 Task: Create in the project AgileMastery in Backlog an issue 'Integrate a new chat support feature into an existing mobile application to enhance customer support and response time', assign it to team member softage.3@softage.net and change the status to IN PROGRESS. Create in the project AgileMastery in Backlog an issue 'Develop a new tool for automated testing of mobile application security vulnerabilities and penetration testing', assign it to team member softage.4@softage.net and change the status to IN PROGRESS
Action: Mouse moved to (212, 56)
Screenshot: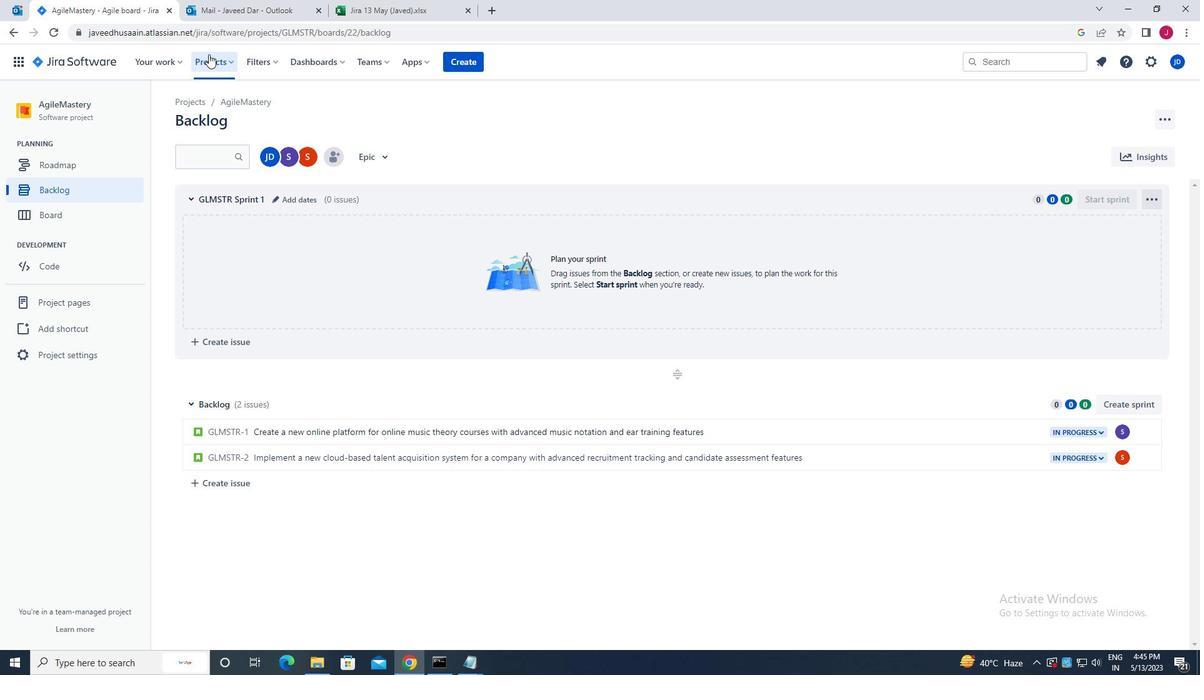
Action: Mouse pressed left at (212, 56)
Screenshot: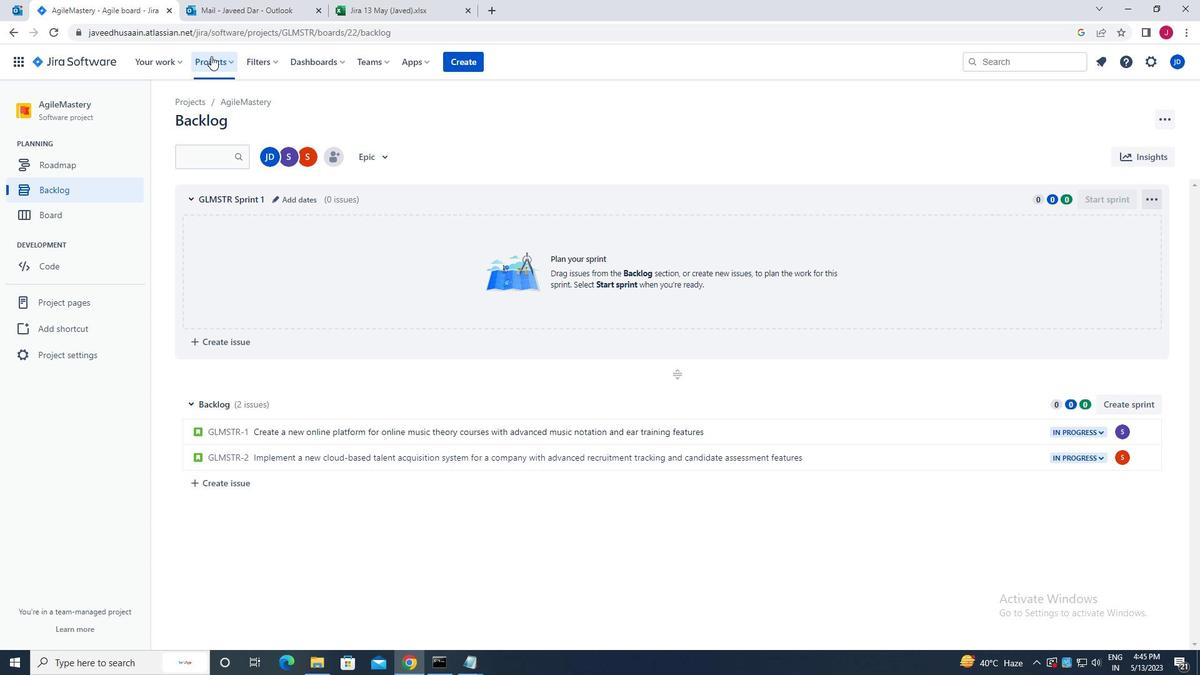 
Action: Mouse moved to (251, 117)
Screenshot: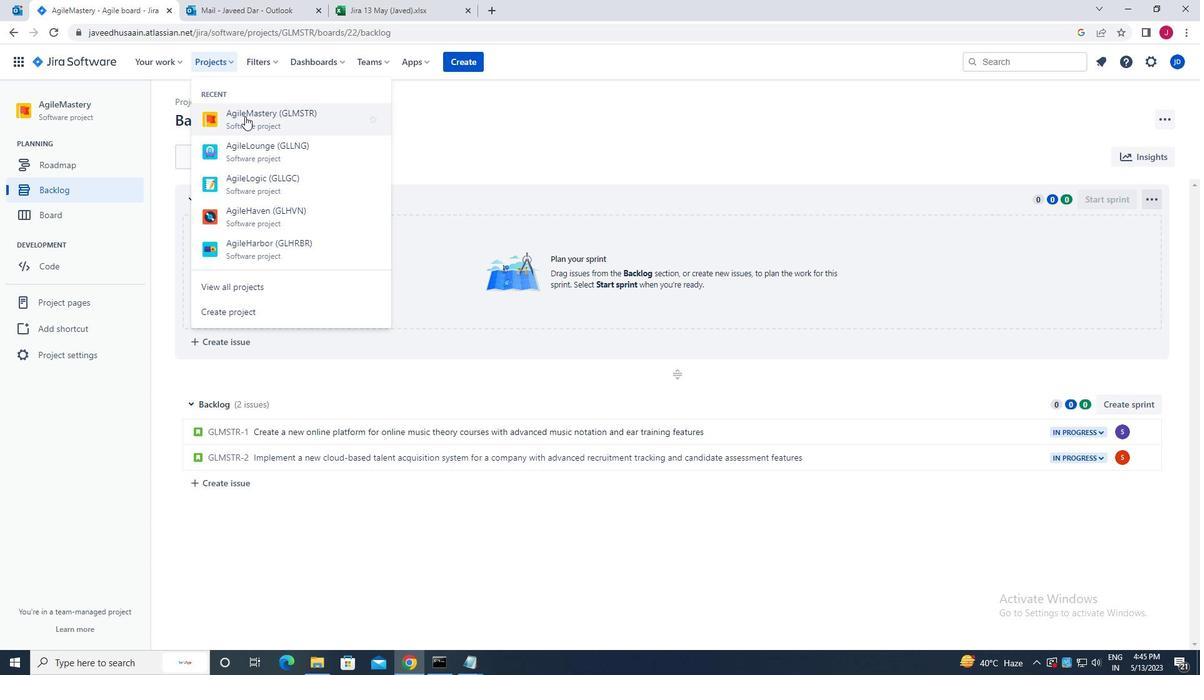 
Action: Mouse pressed left at (251, 117)
Screenshot: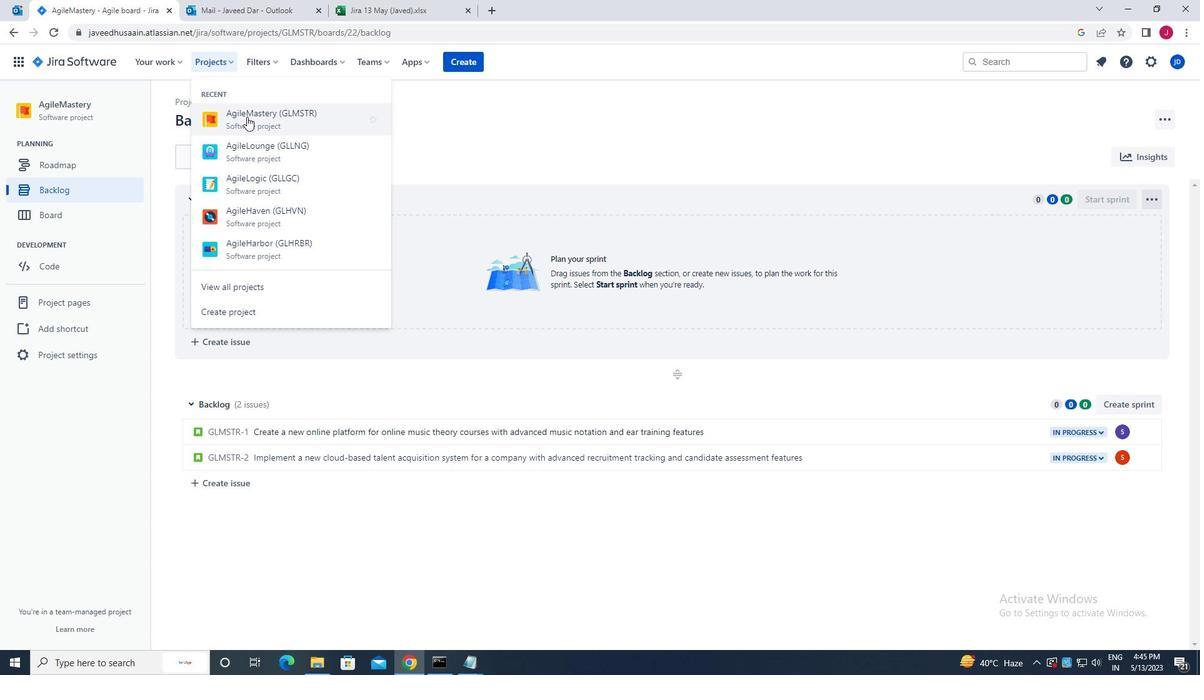 
Action: Mouse moved to (86, 191)
Screenshot: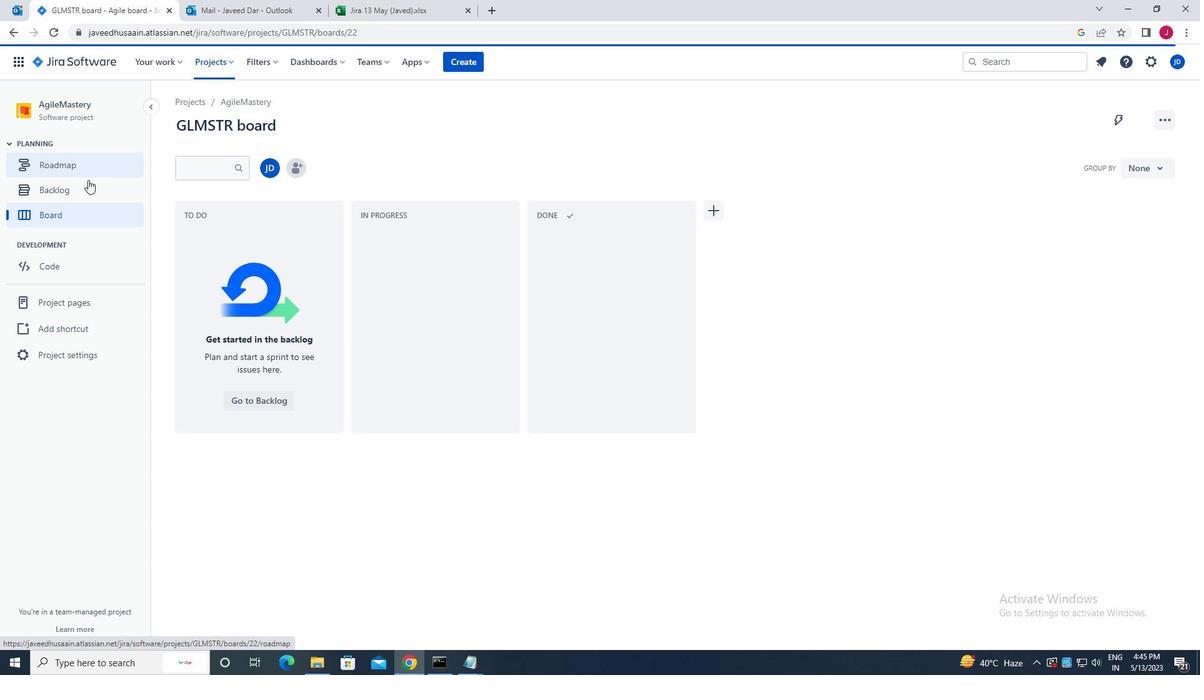 
Action: Mouse pressed left at (86, 191)
Screenshot: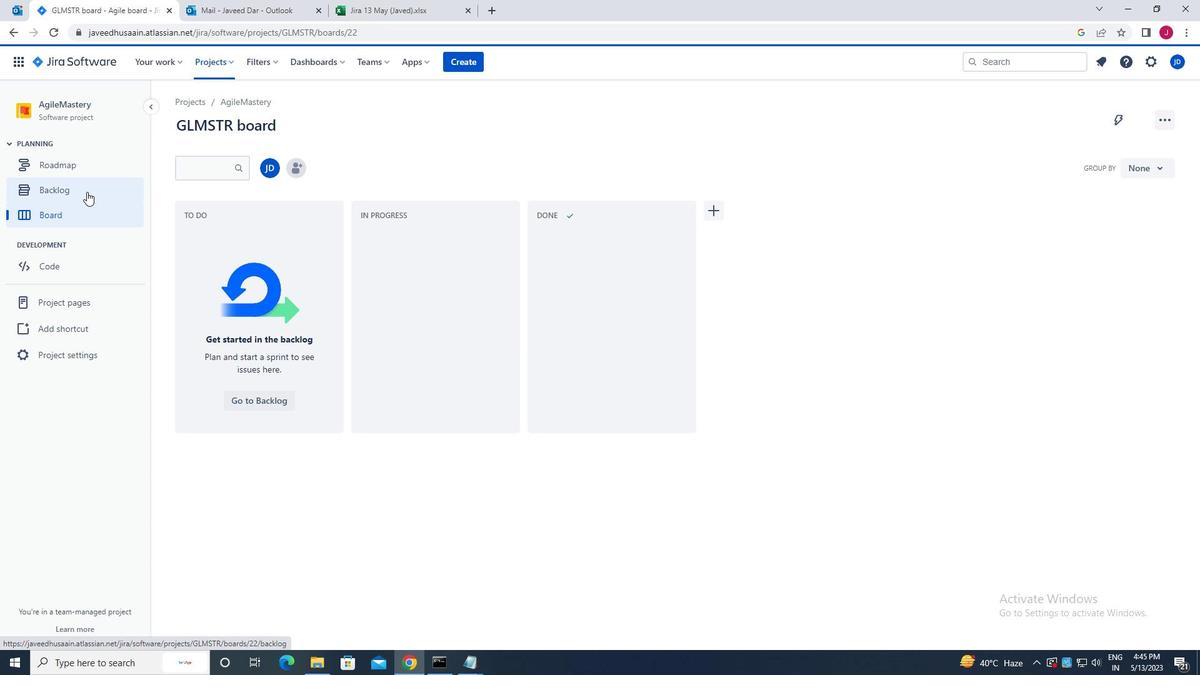 
Action: Mouse moved to (235, 483)
Screenshot: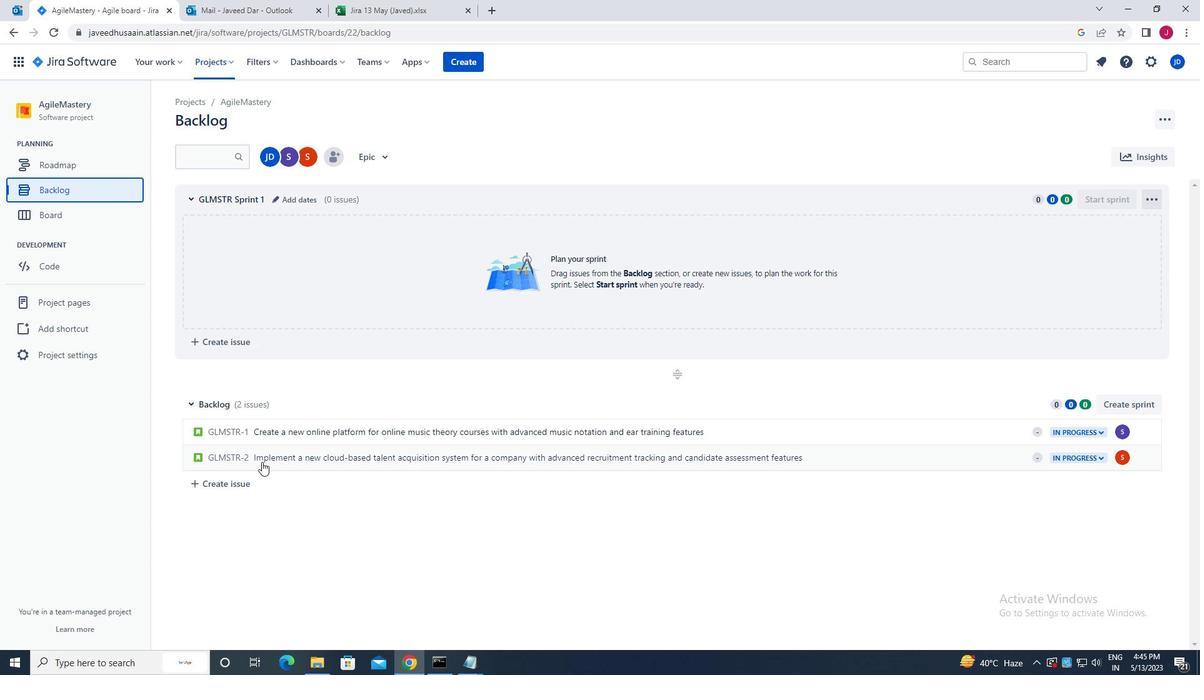 
Action: Mouse pressed left at (235, 483)
Screenshot: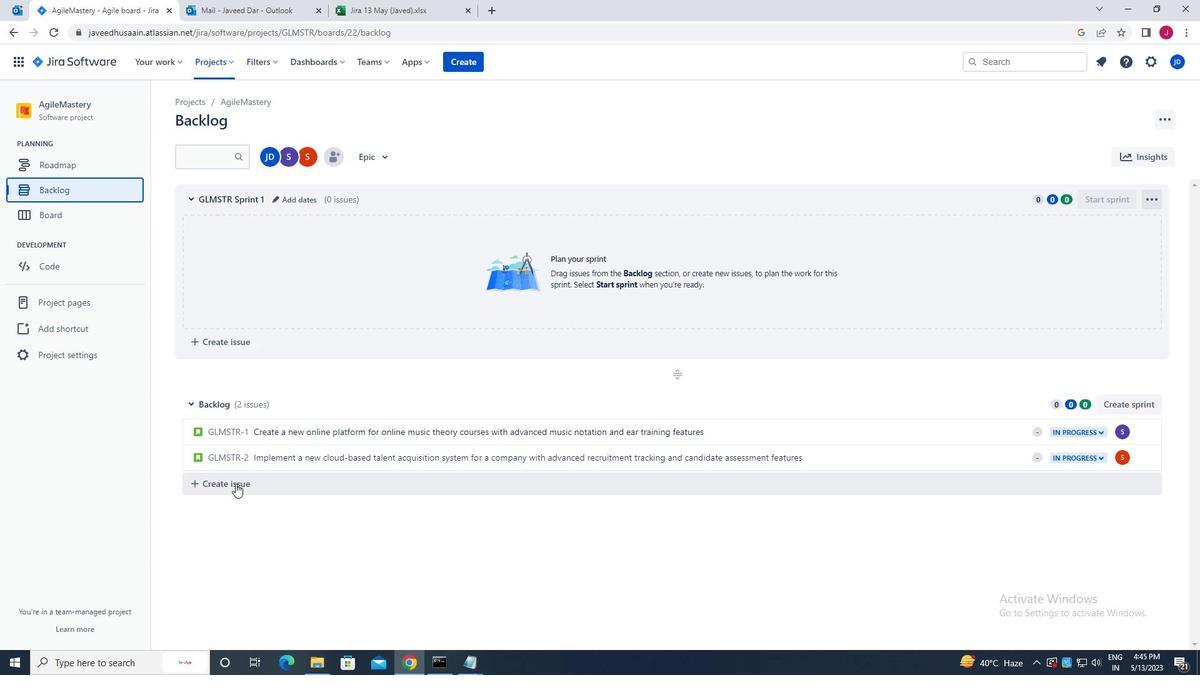 
Action: Mouse moved to (257, 480)
Screenshot: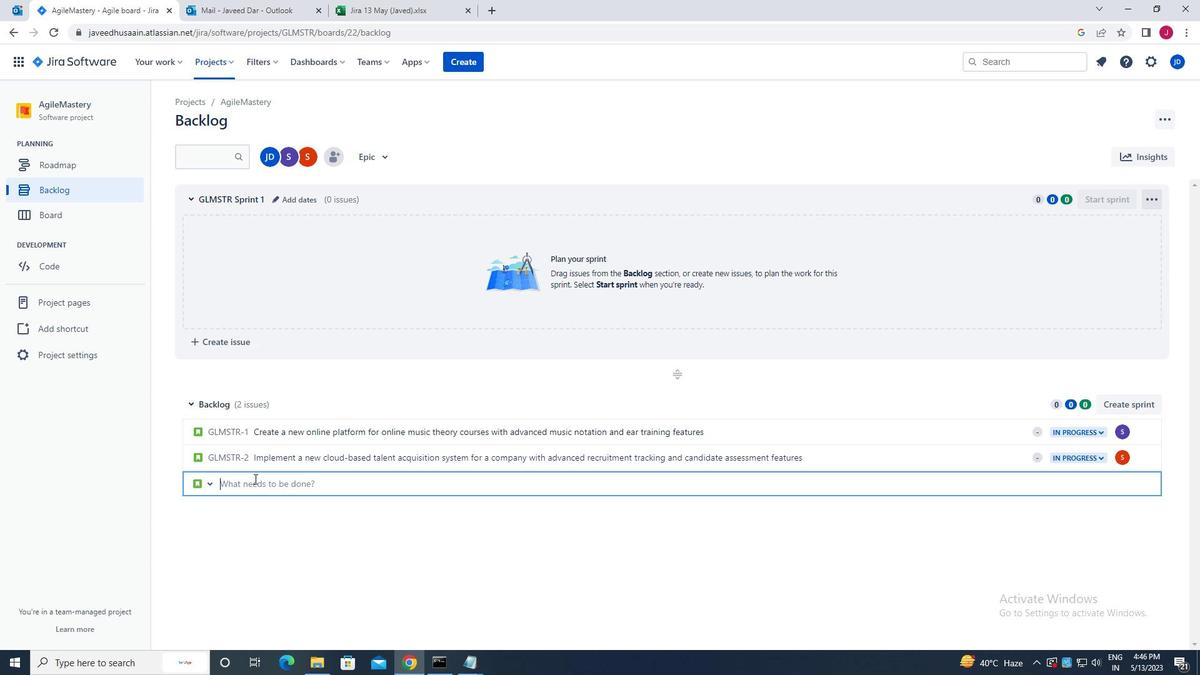 
Action: Mouse pressed left at (257, 480)
Screenshot: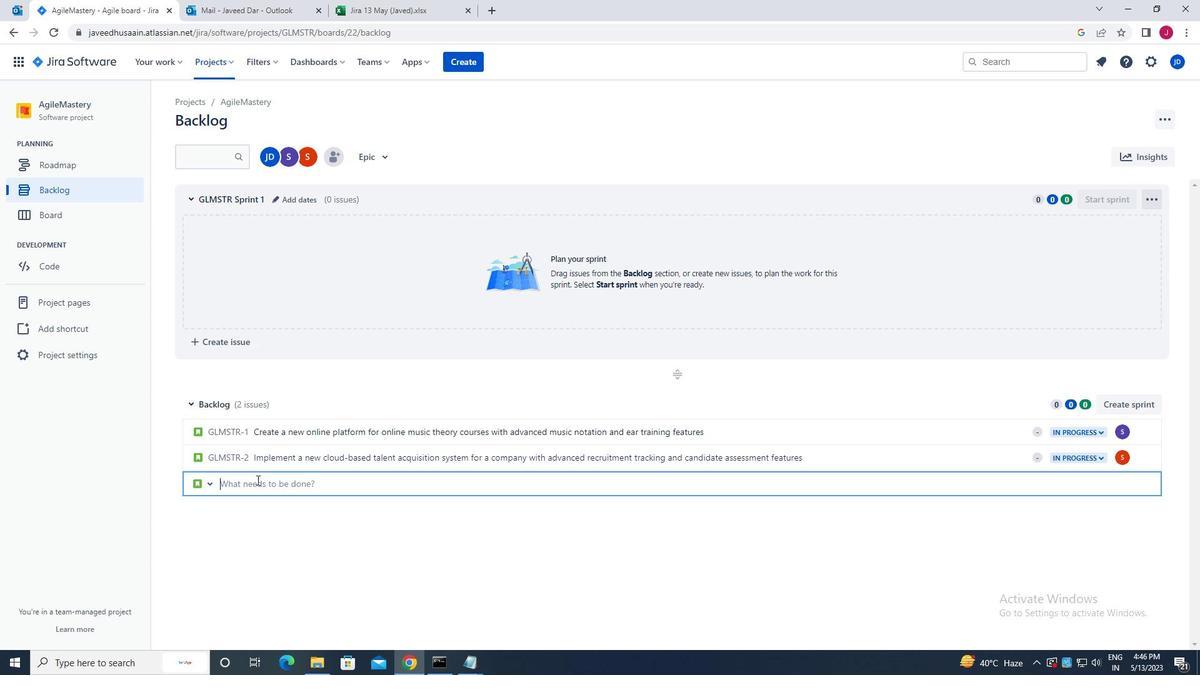 
Action: Mouse moved to (258, 481)
Screenshot: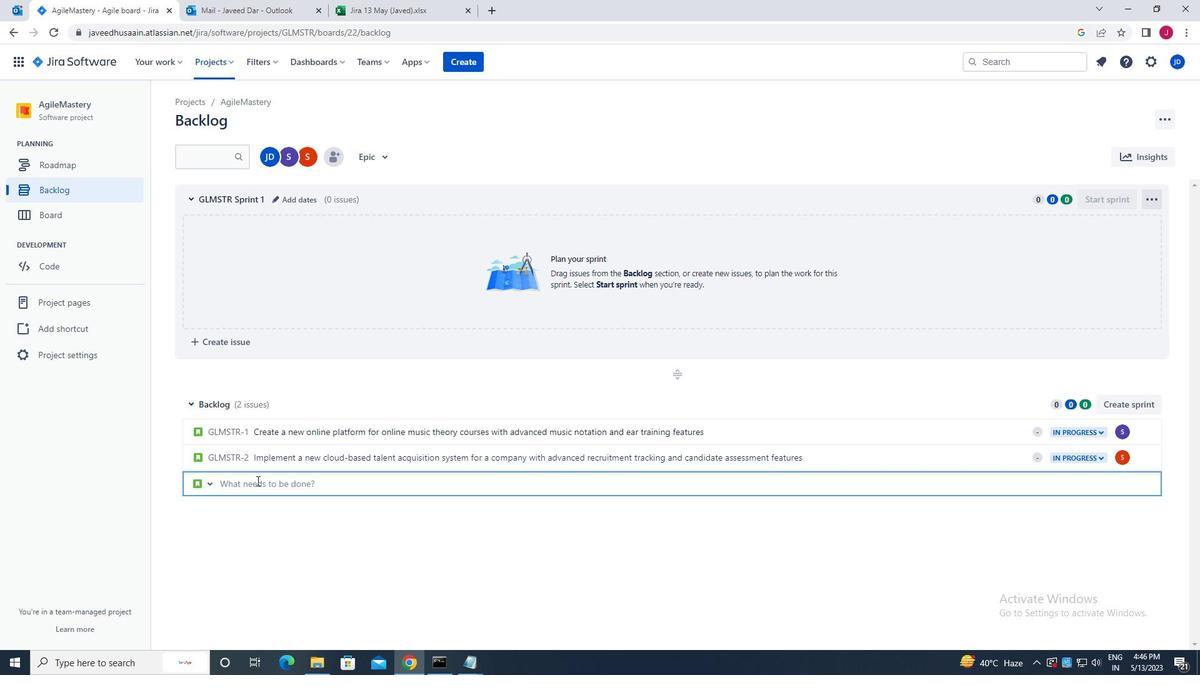 
Action: Key pressed i<Key.caps_lock>ntegrate<Key.space>a<Key.space>new<Key.space>chat<Key.space>support<Key.space>feature<Key.space>into<Key.space>an<Key.space>existing<Key.space>mobile<Key.space>application<Key.space>to<Key.space>enhance<Key.space>customwer<Key.backspace><Key.backspace><Key.backspace>er<Key.space>support<Key.space>and<Key.space>response<Key.space>time<Key.enter>
Screenshot: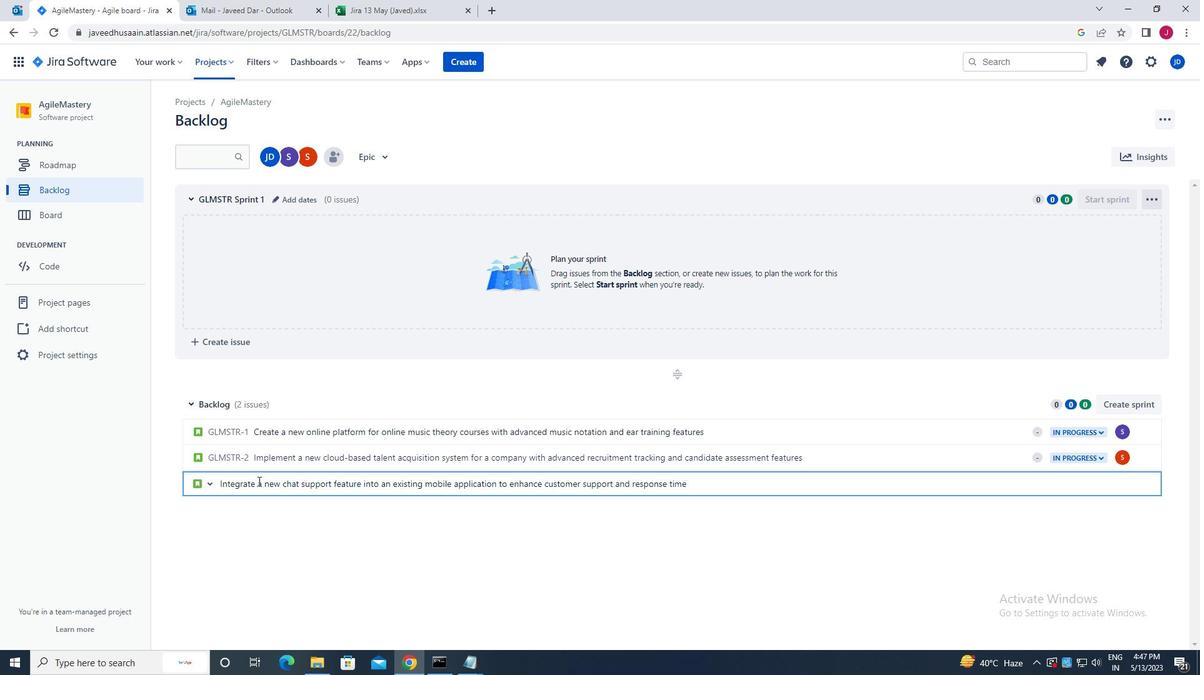 
Action: Mouse moved to (1121, 478)
Screenshot: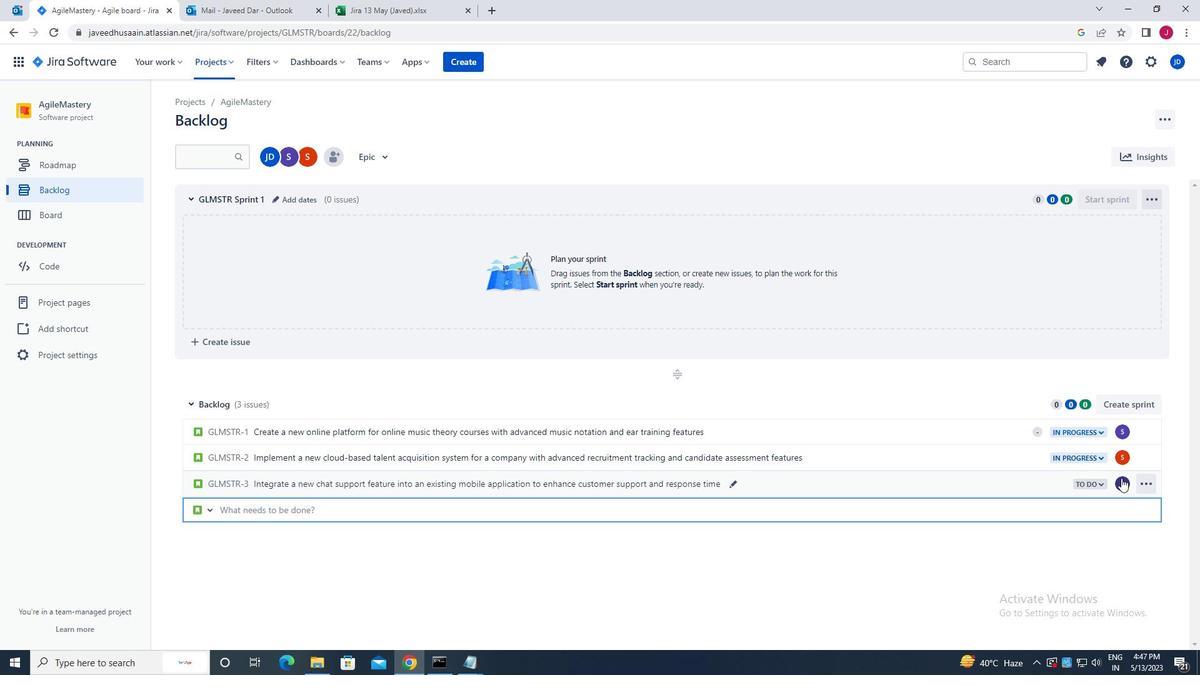 
Action: Mouse pressed left at (1121, 478)
Screenshot: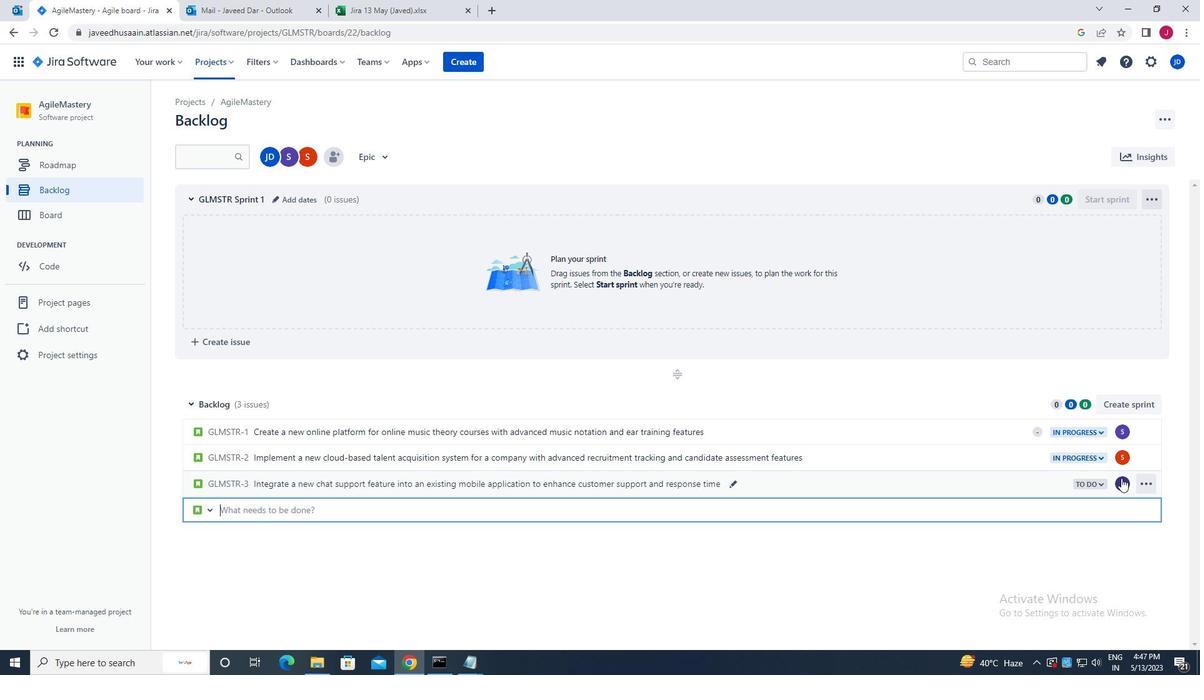 
Action: Mouse moved to (1038, 511)
Screenshot: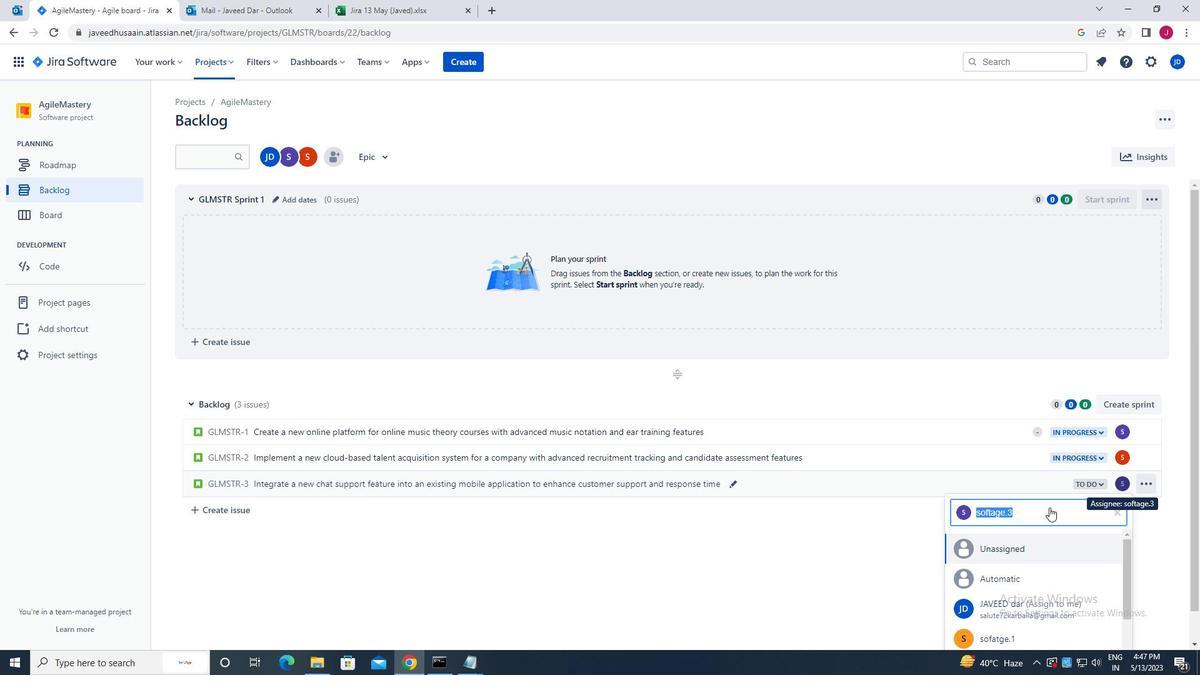 
Action: Key pressed soft
Screenshot: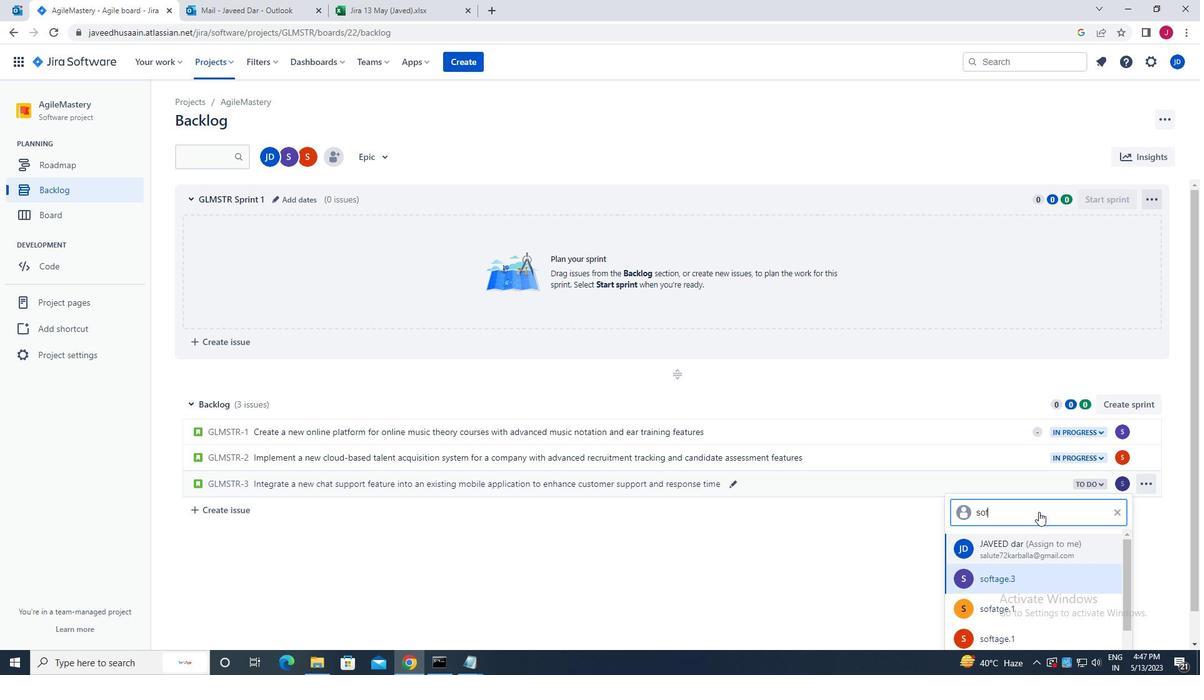 
Action: Mouse moved to (1039, 547)
Screenshot: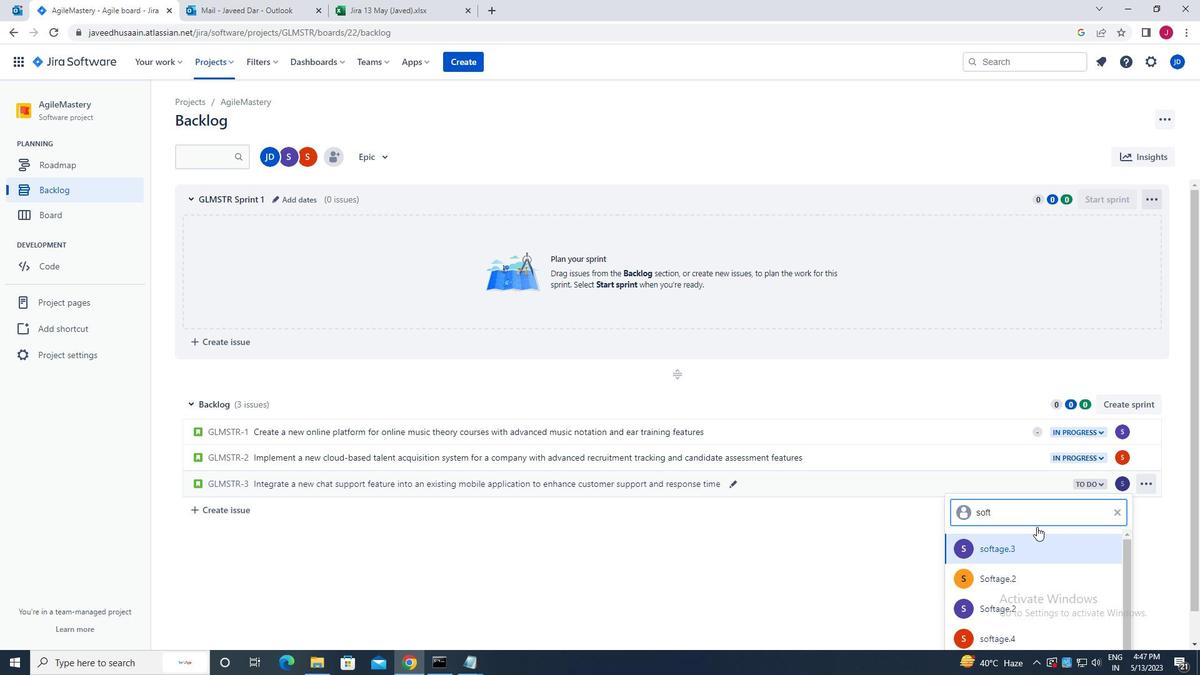 
Action: Mouse pressed left at (1039, 547)
Screenshot: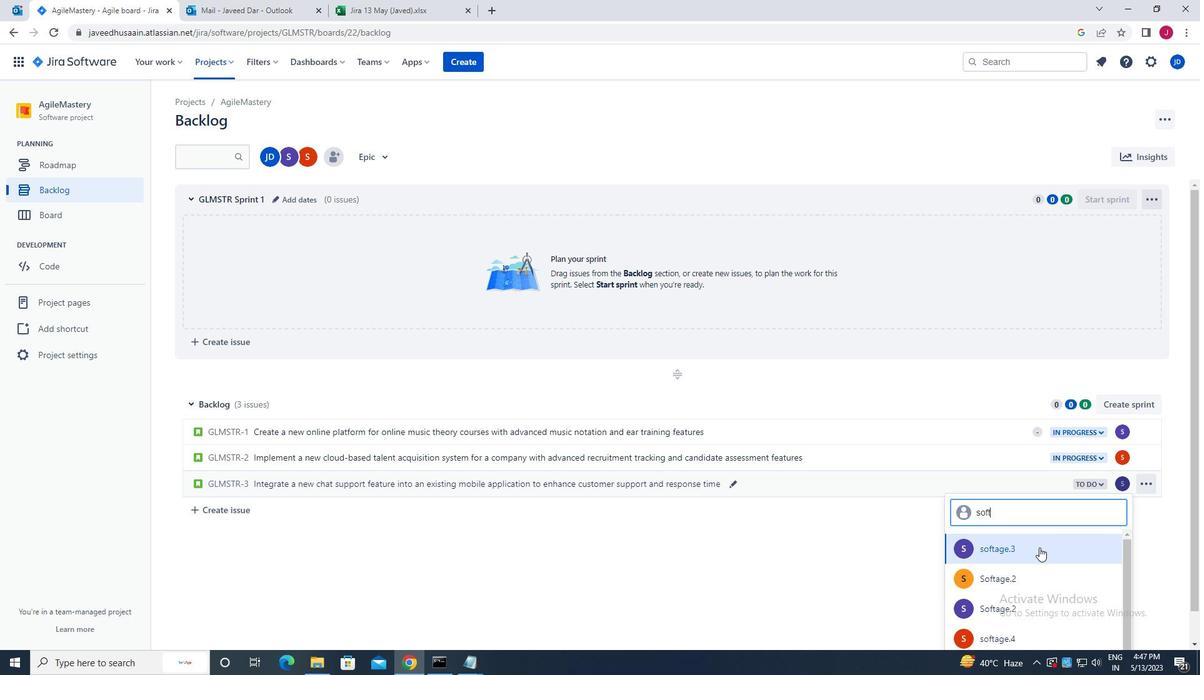 
Action: Mouse moved to (1091, 482)
Screenshot: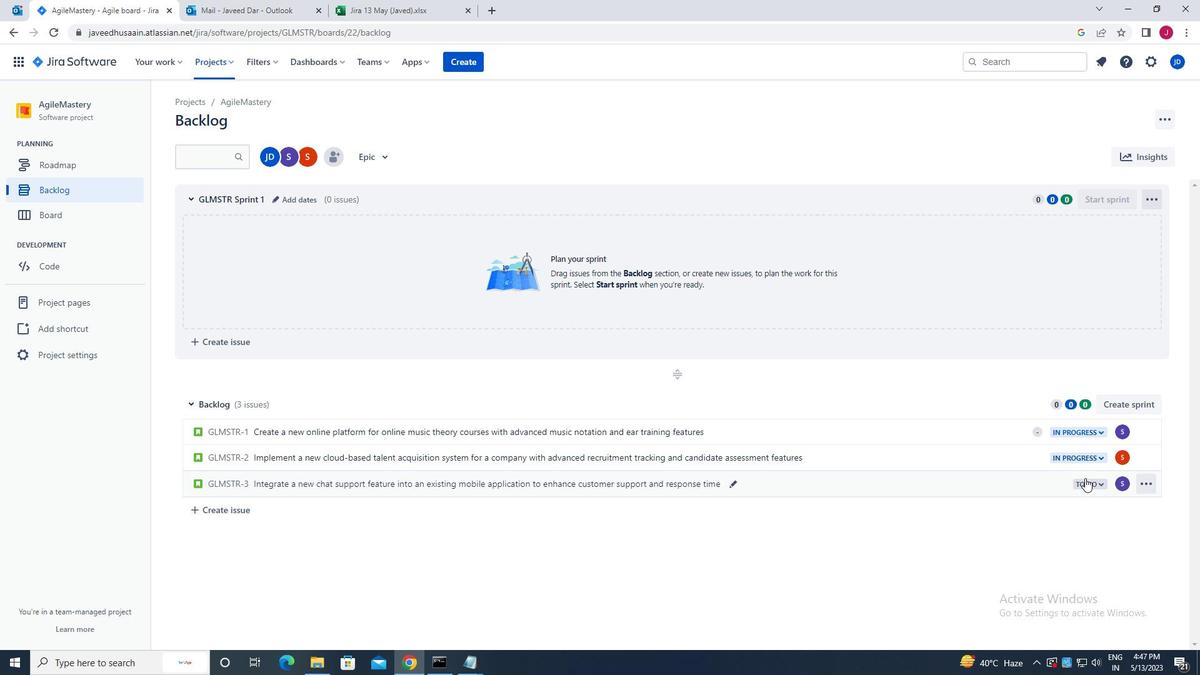 
Action: Mouse pressed left at (1091, 482)
Screenshot: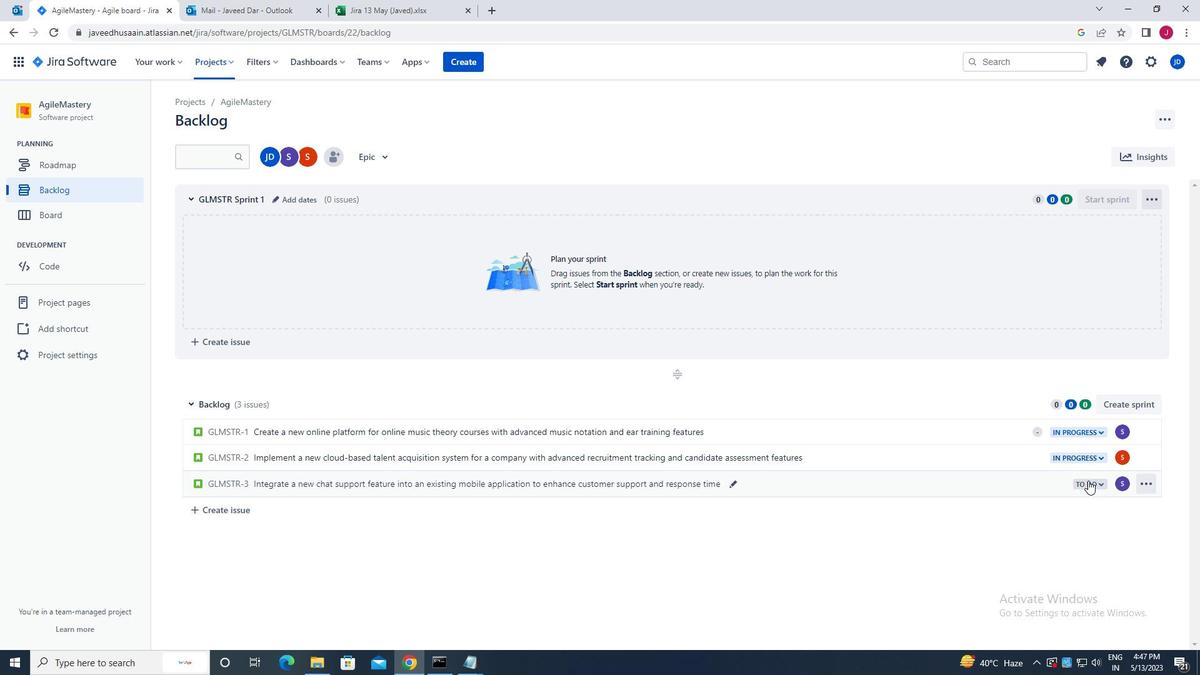 
Action: Mouse moved to (1005, 508)
Screenshot: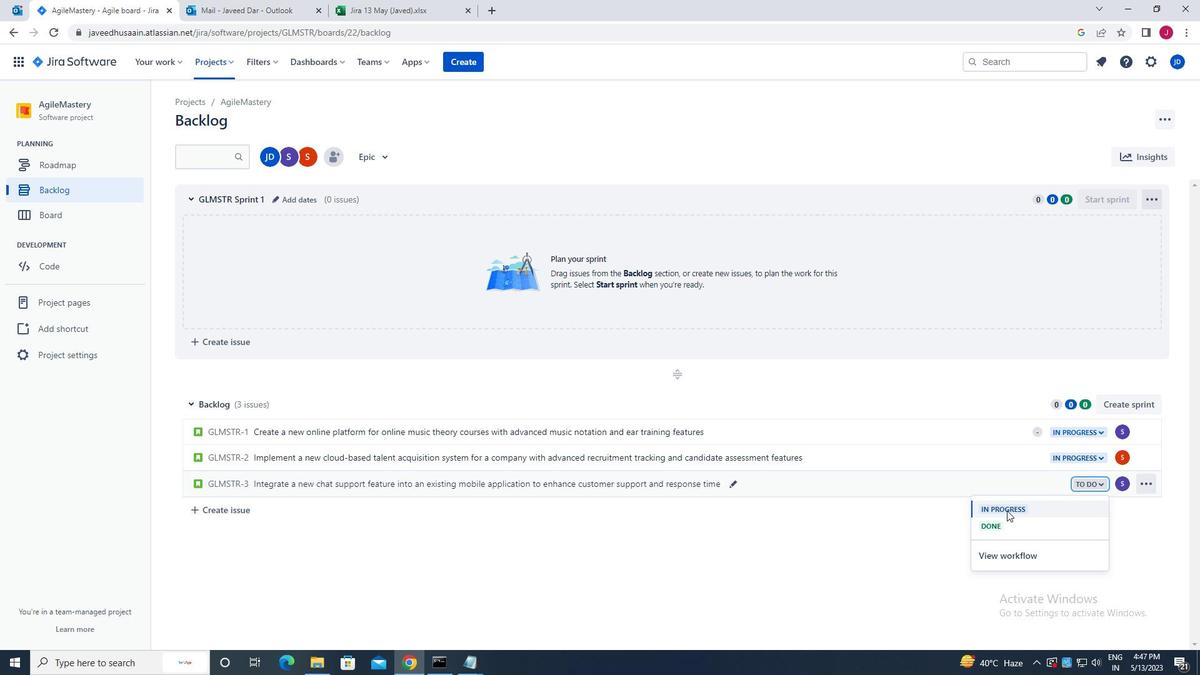 
Action: Mouse pressed left at (1005, 508)
Screenshot: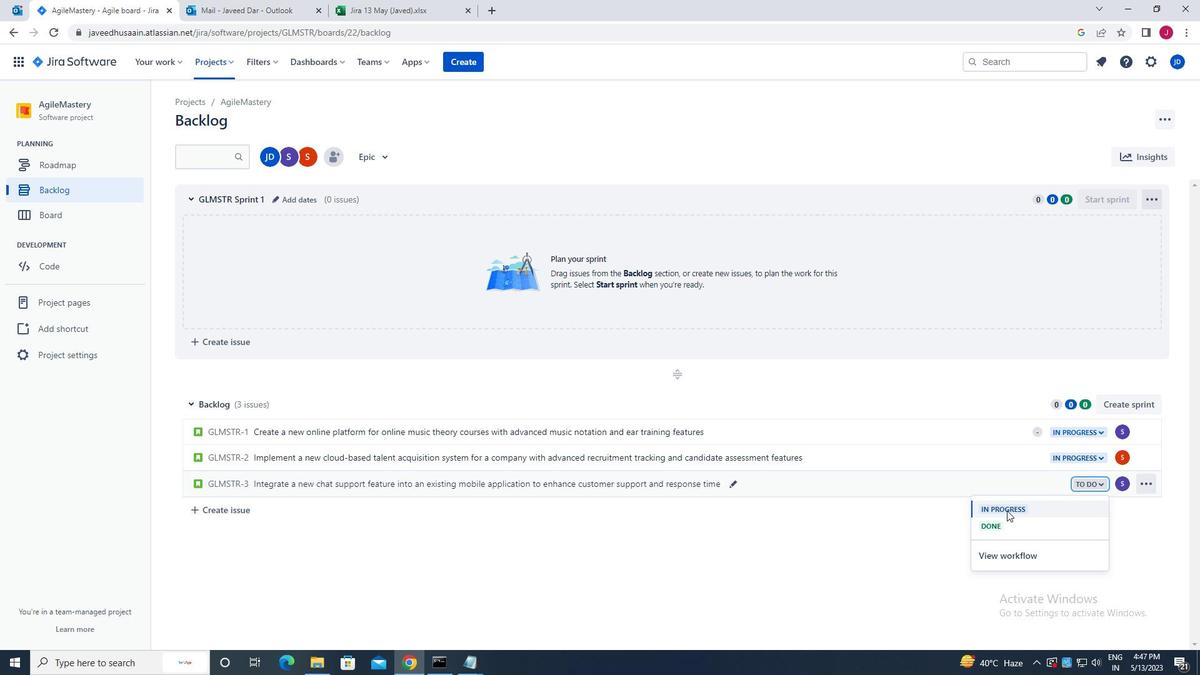
Action: Mouse moved to (241, 508)
Screenshot: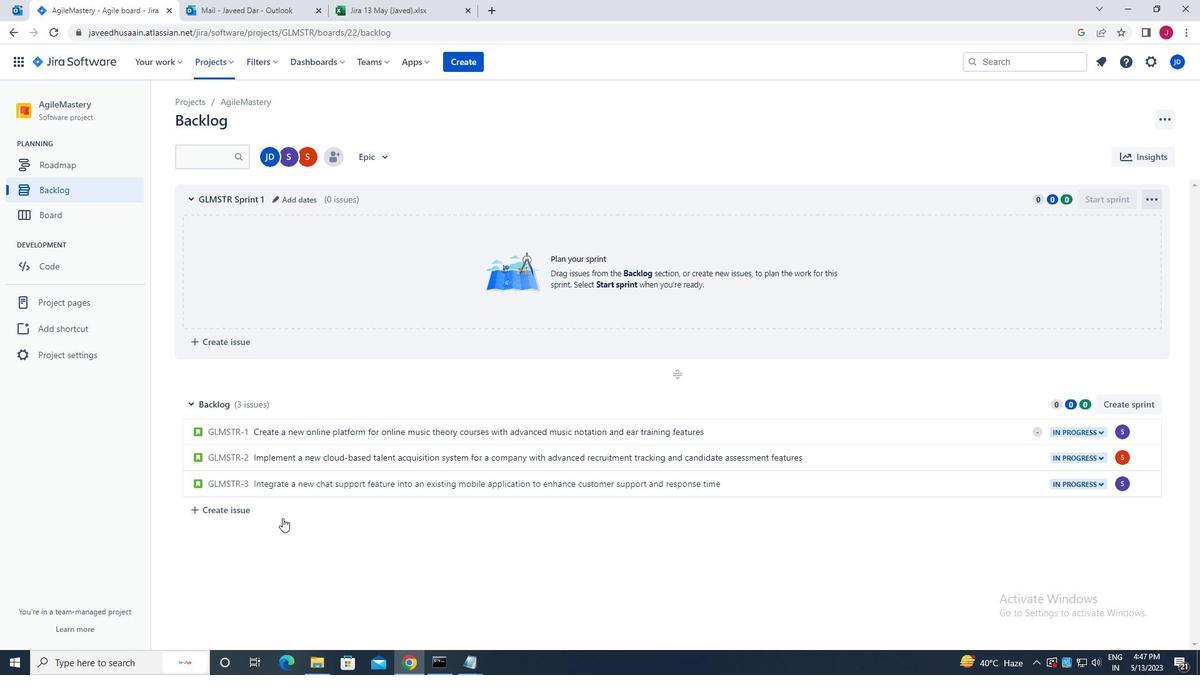 
Action: Mouse pressed left at (241, 508)
Screenshot: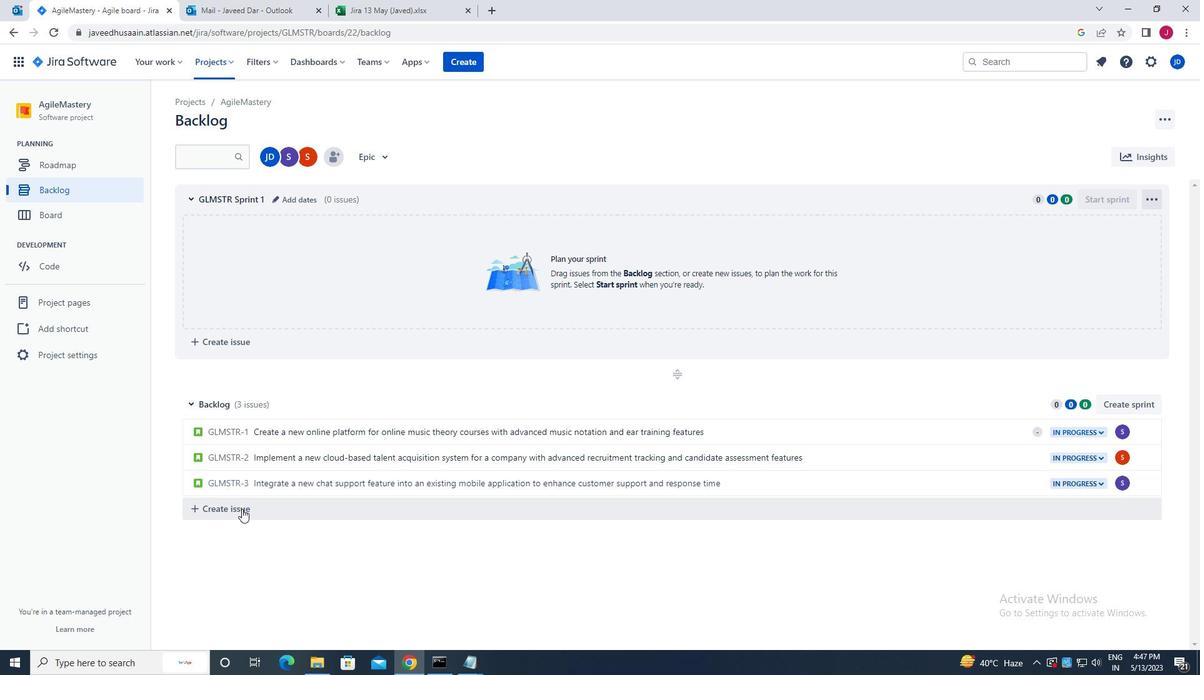 
Action: Mouse moved to (311, 509)
Screenshot: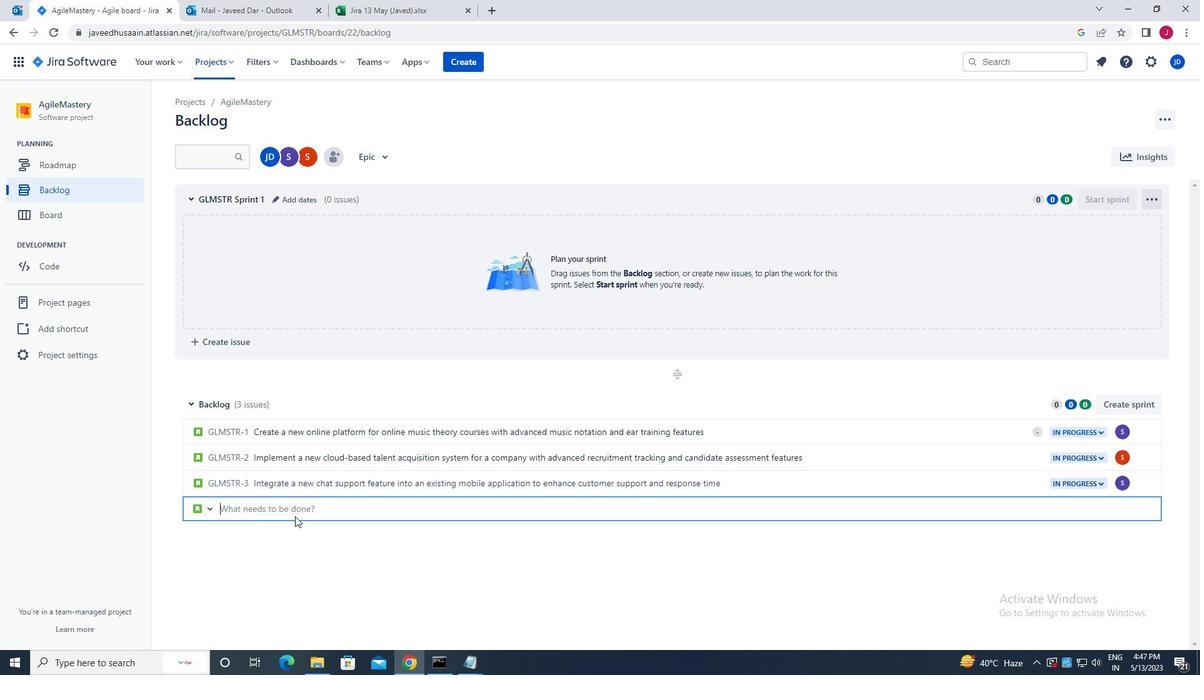 
Action: Key pressed <Key.caps_lock>d<Key.caps_lock>evelop<Key.space>a<Key.space>new<Key.space>tool<Key.space>for<Key.space>automated<Key.space>testing<Key.space>of<Key.space>mobile<Key.space>application<Key.space>security<Key.space>vulnerabilities<Key.space>and<Key.space>penetration<Key.space>testing<Key.enter>
Screenshot: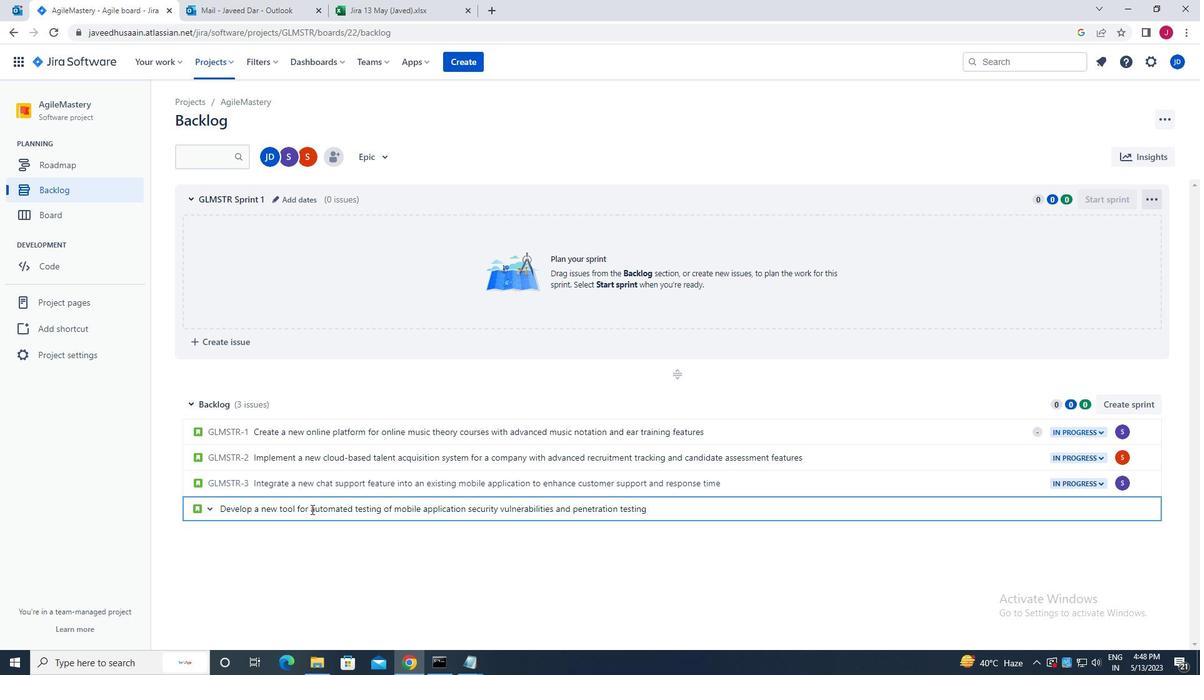 
Action: Mouse moved to (1126, 509)
Screenshot: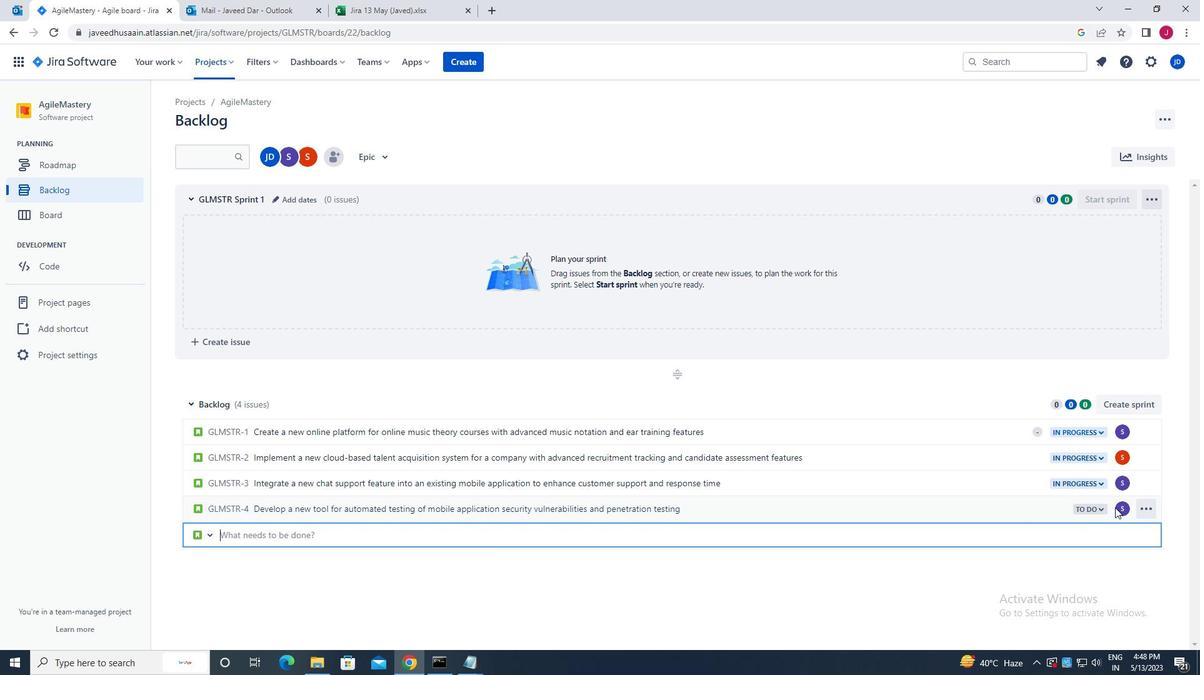 
Action: Mouse pressed left at (1126, 509)
Screenshot: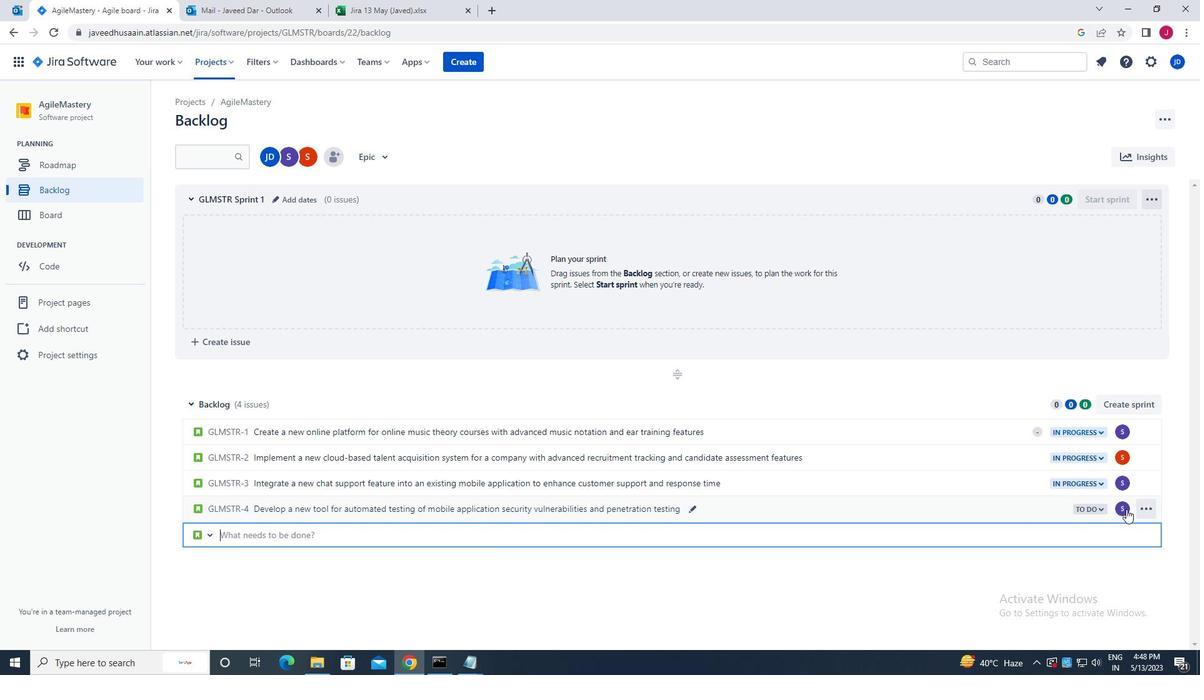 
Action: Mouse moved to (1048, 534)
Screenshot: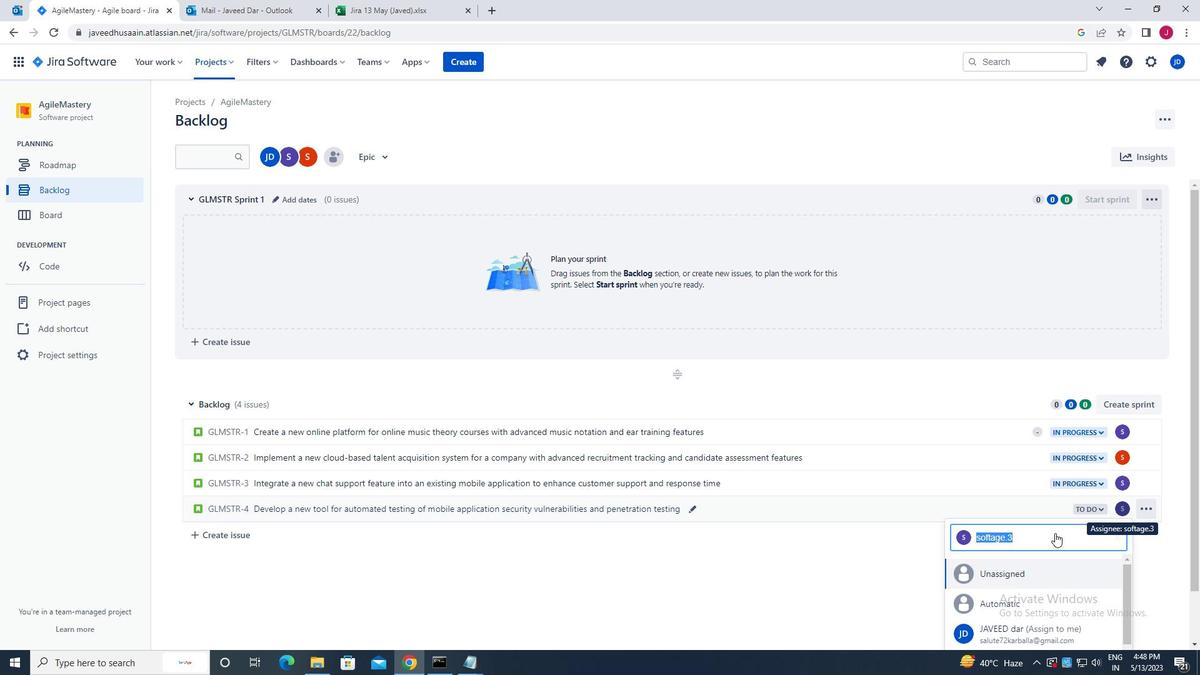 
Action: Key pressed soft
Screenshot: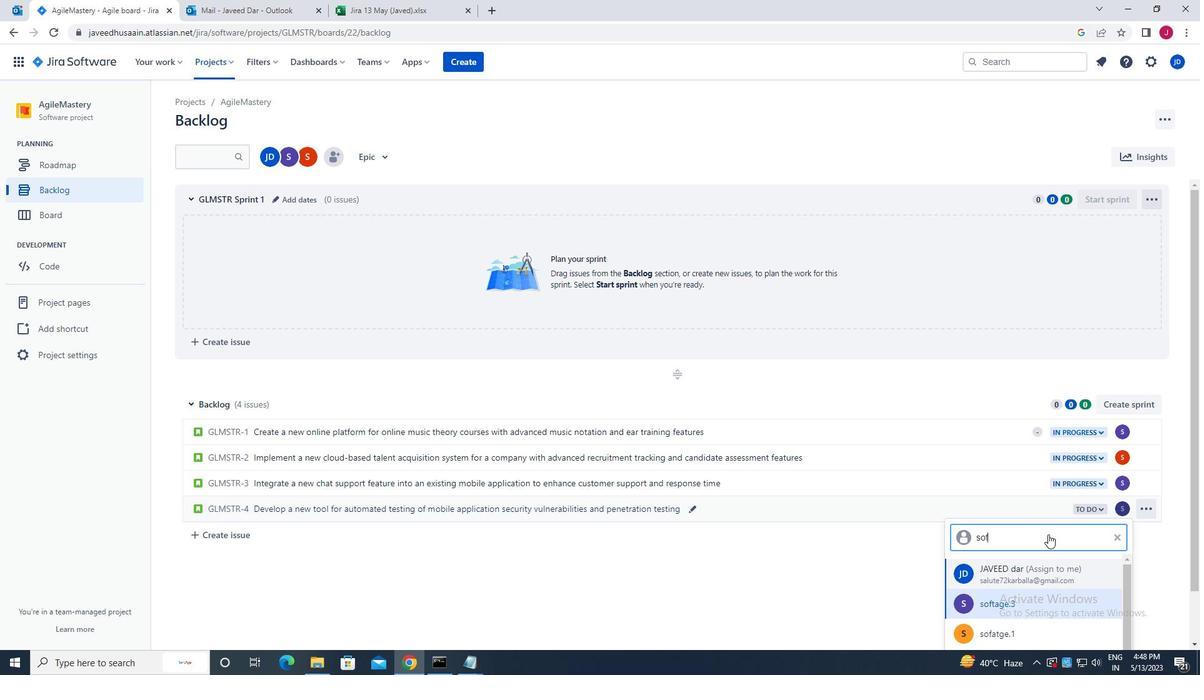 
Action: Mouse moved to (1037, 570)
Screenshot: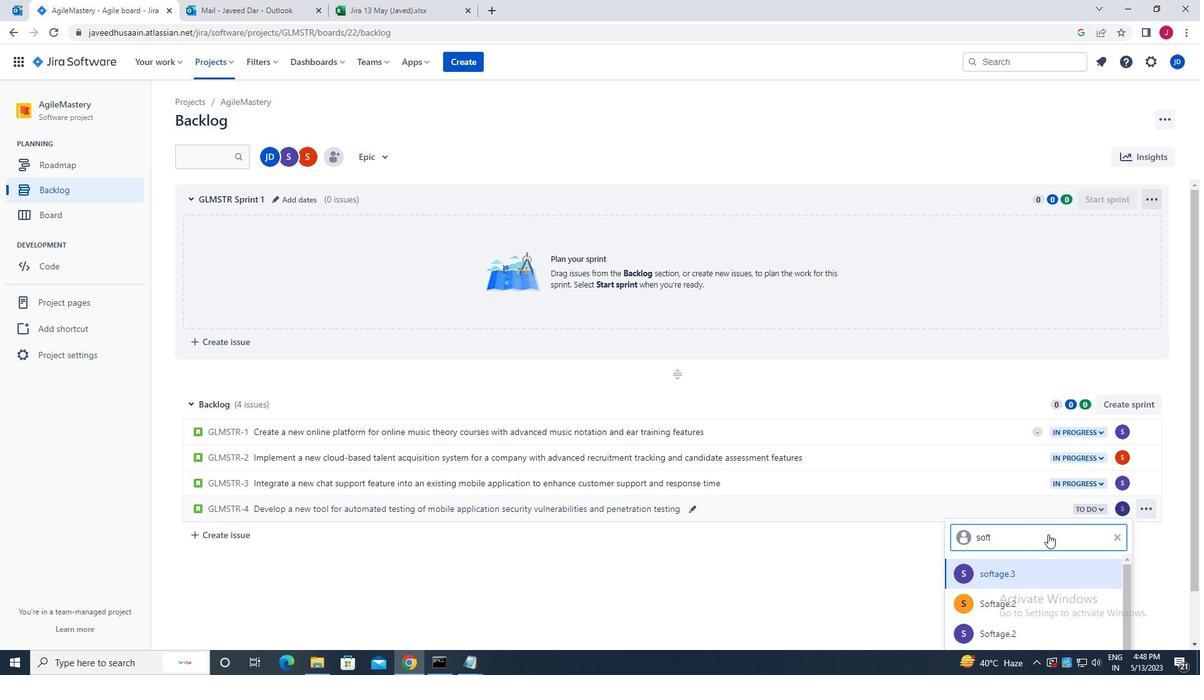 
Action: Mouse scrolled (1037, 569) with delta (0, 0)
Screenshot: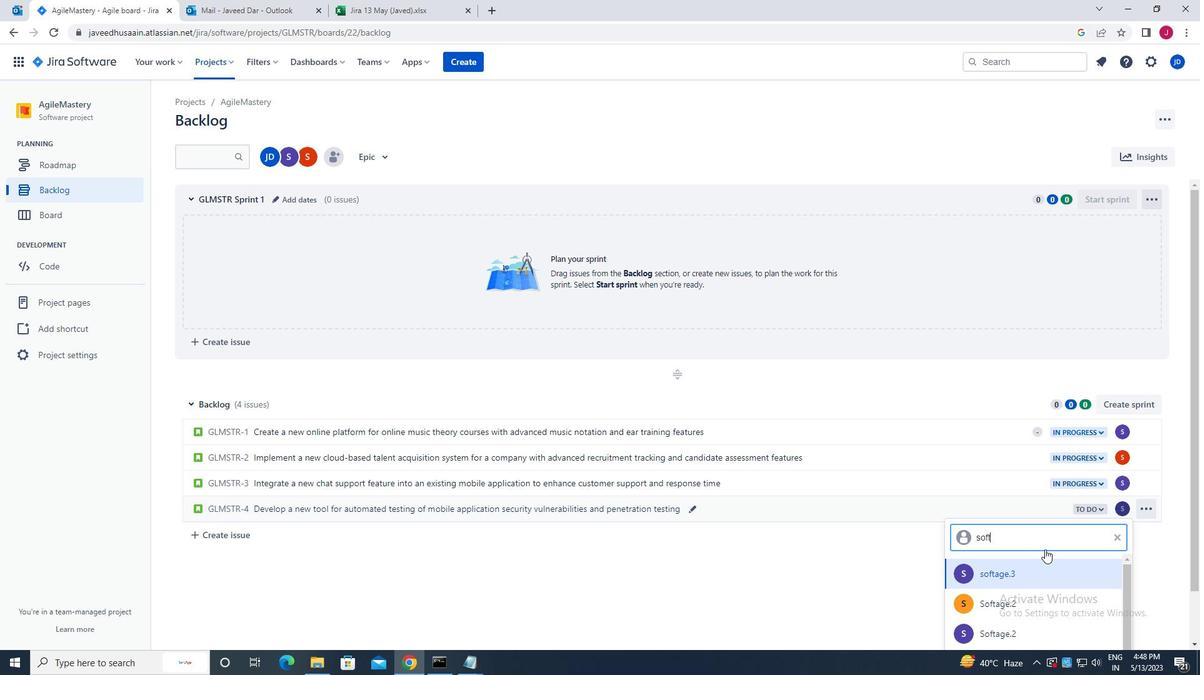 
Action: Mouse scrolled (1037, 569) with delta (0, 0)
Screenshot: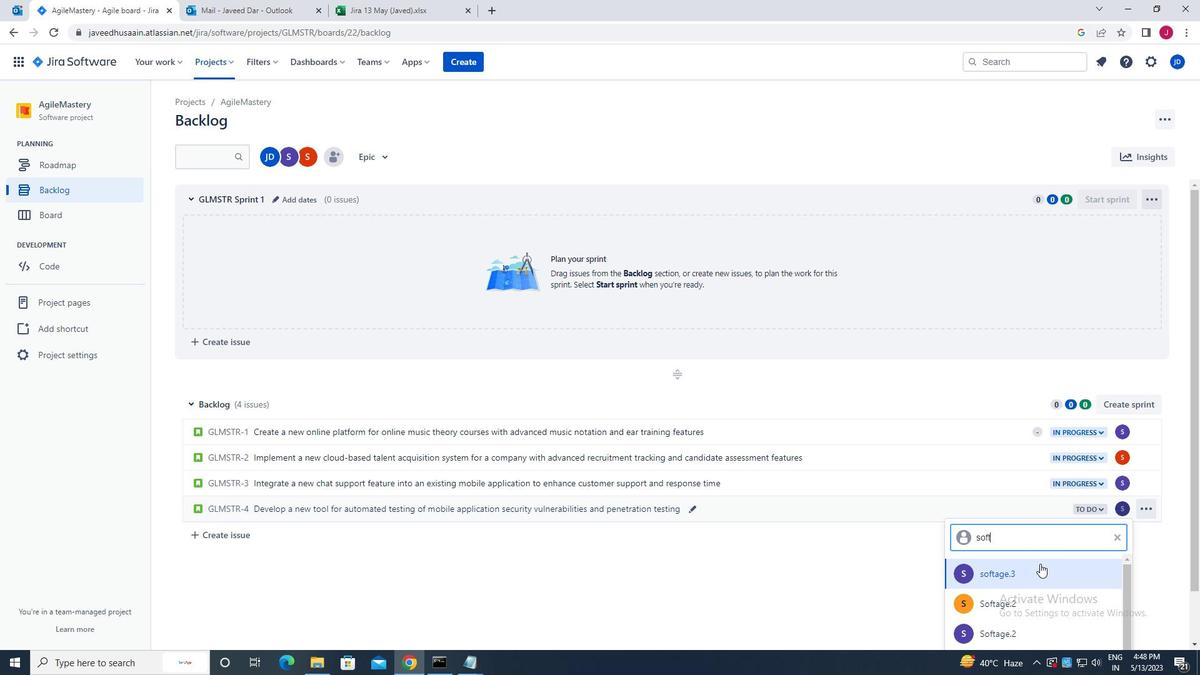
Action: Mouse scrolled (1037, 569) with delta (0, 0)
Screenshot: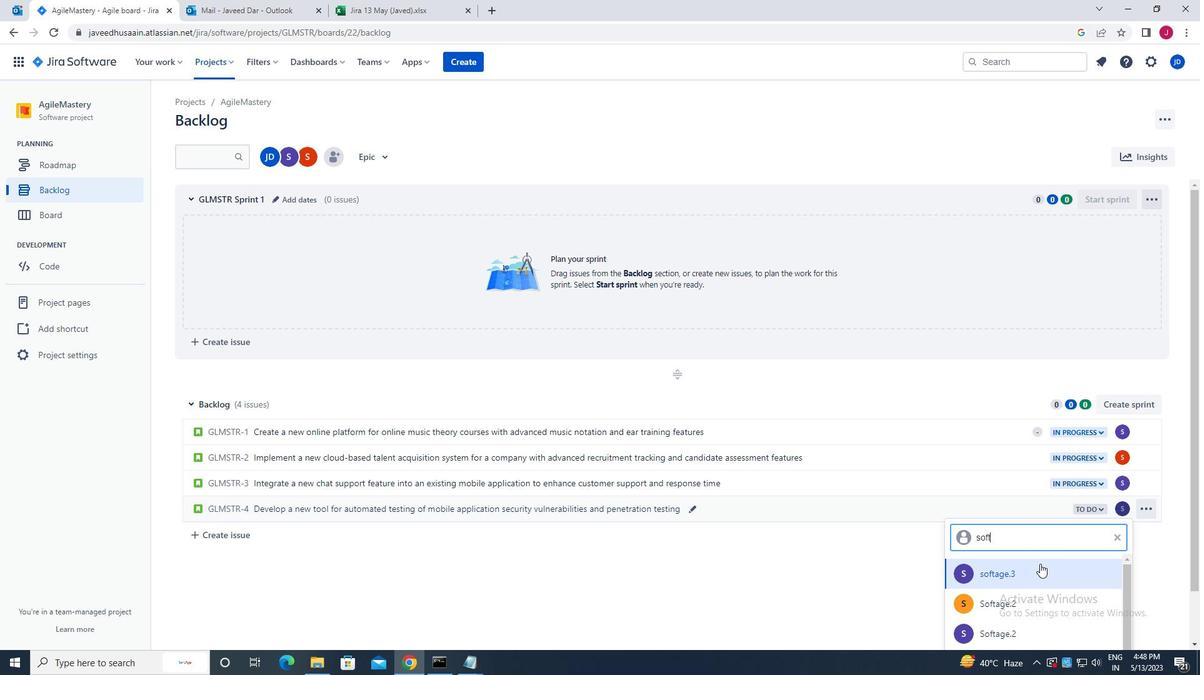 
Action: Mouse scrolled (1037, 569) with delta (0, 0)
Screenshot: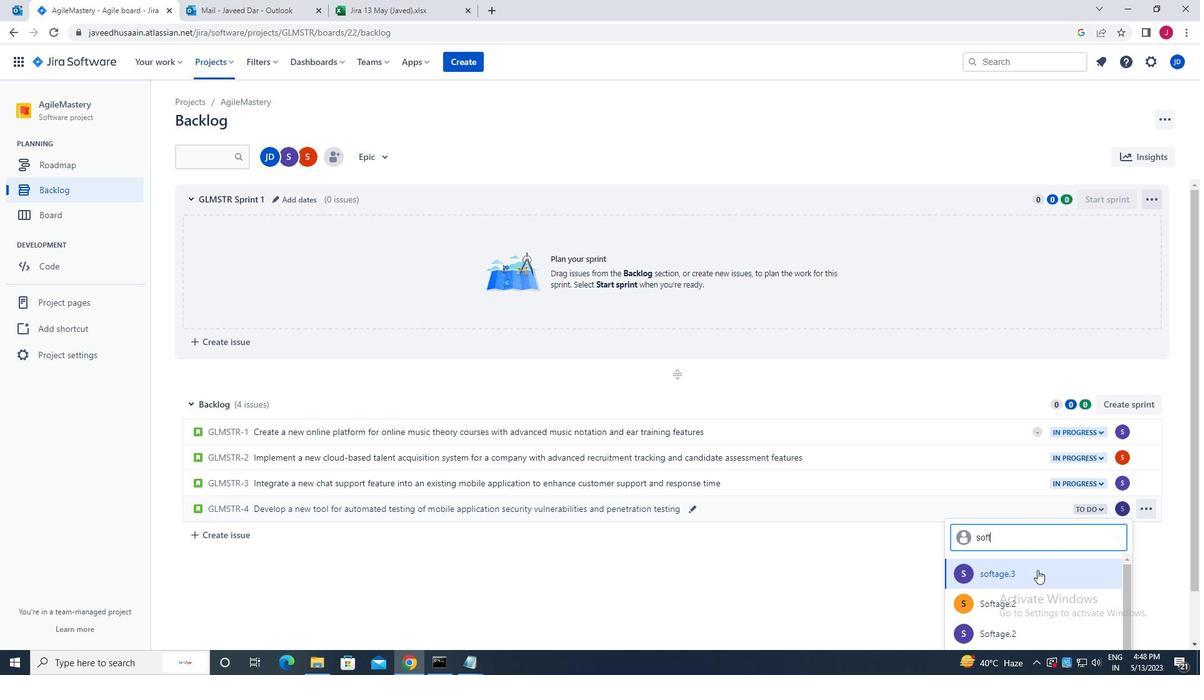 
Action: Mouse moved to (1175, 595)
Screenshot: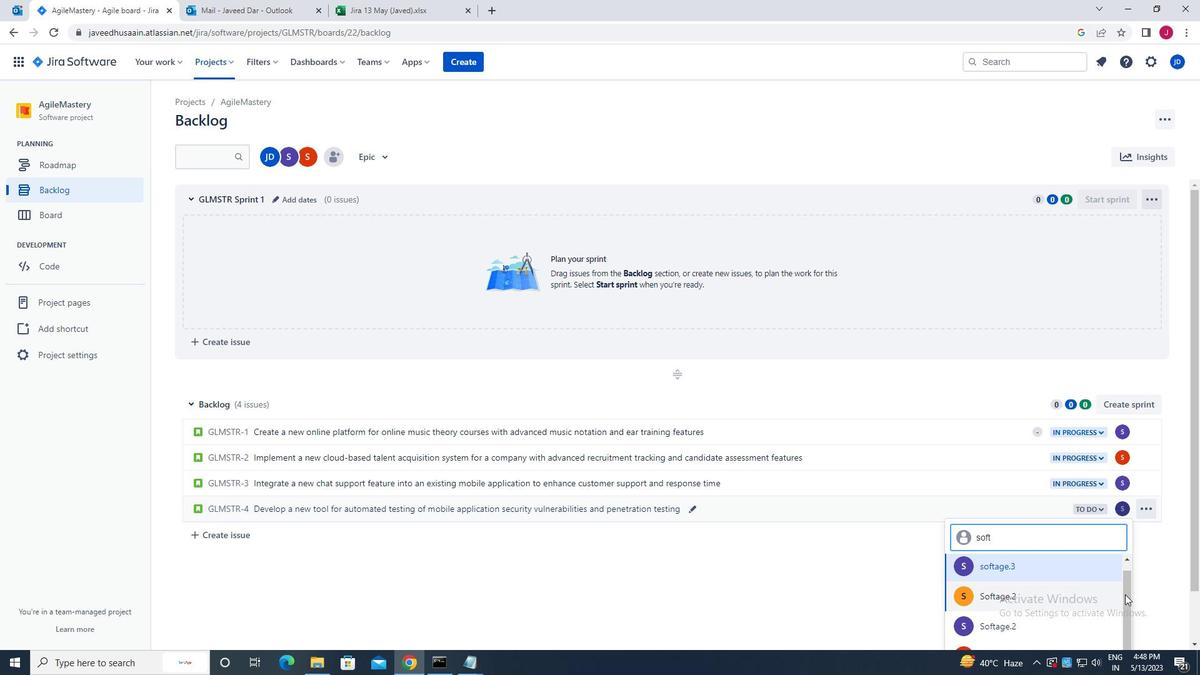 
Action: Mouse scrolled (1175, 594) with delta (0, 0)
Screenshot: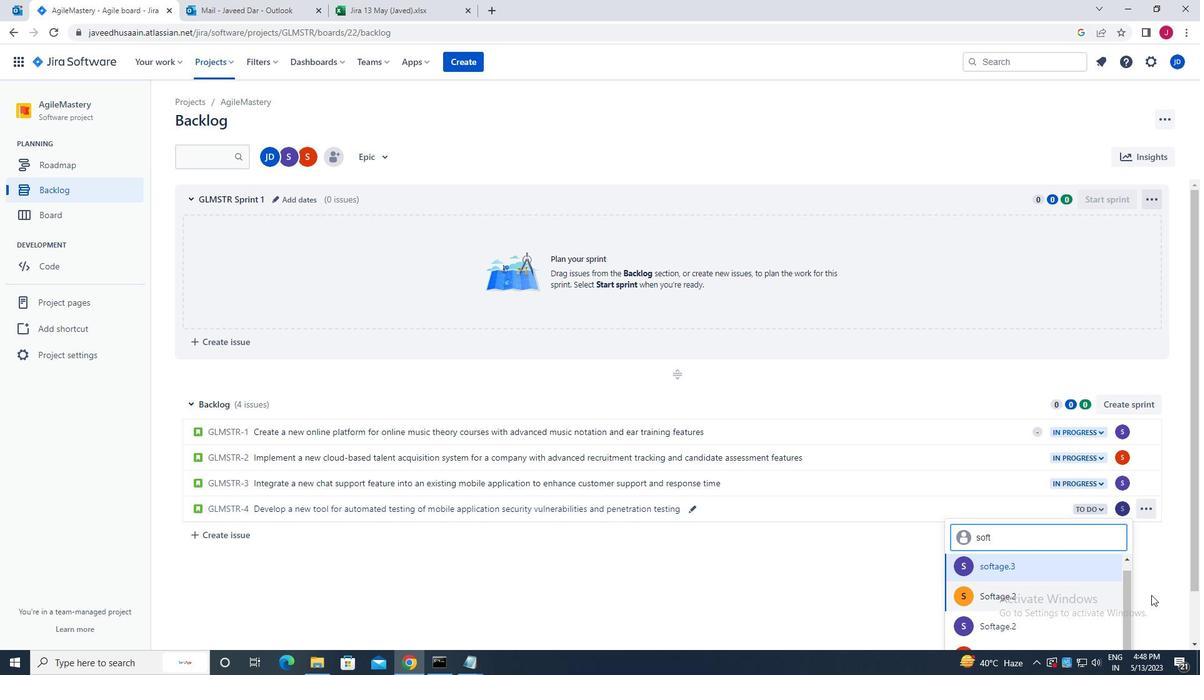 
Action: Mouse scrolled (1175, 594) with delta (0, 0)
Screenshot: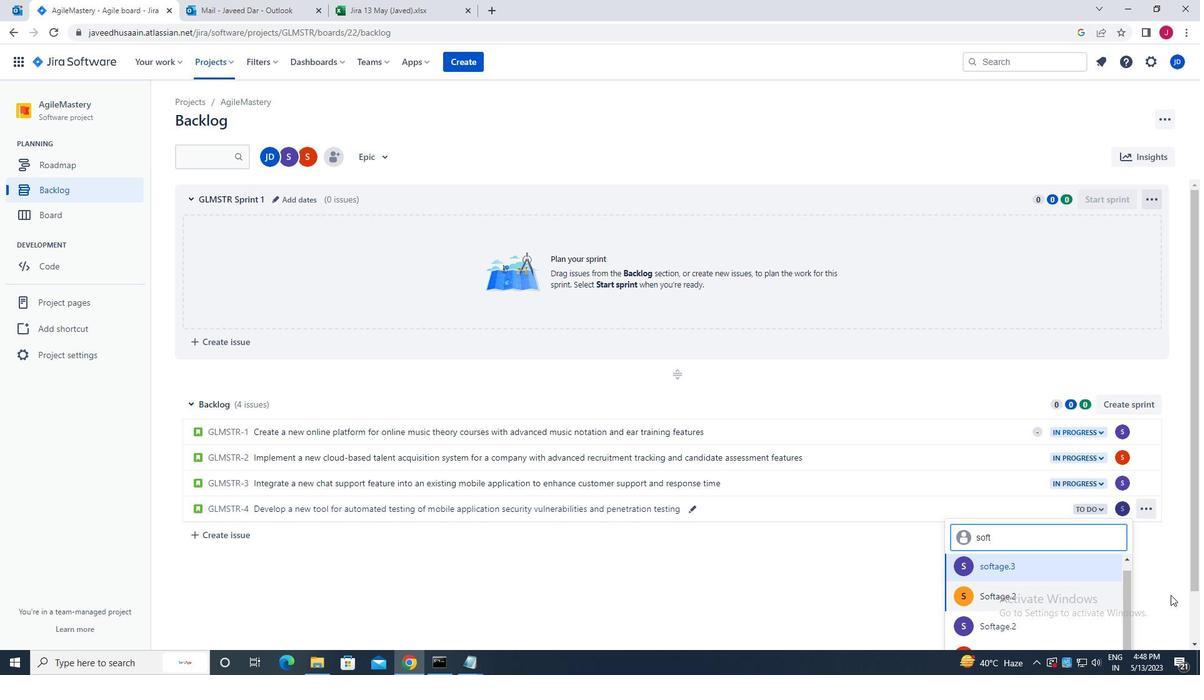 
Action: Mouse moved to (1175, 595)
Screenshot: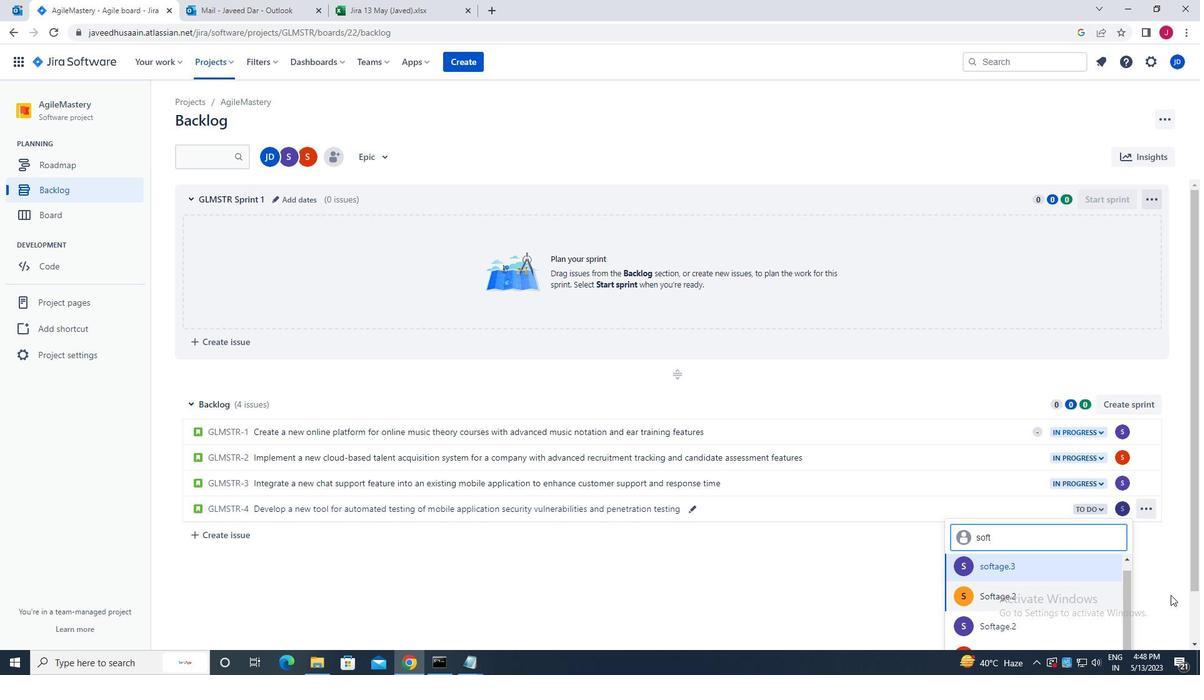 
Action: Mouse scrolled (1175, 594) with delta (0, 0)
Screenshot: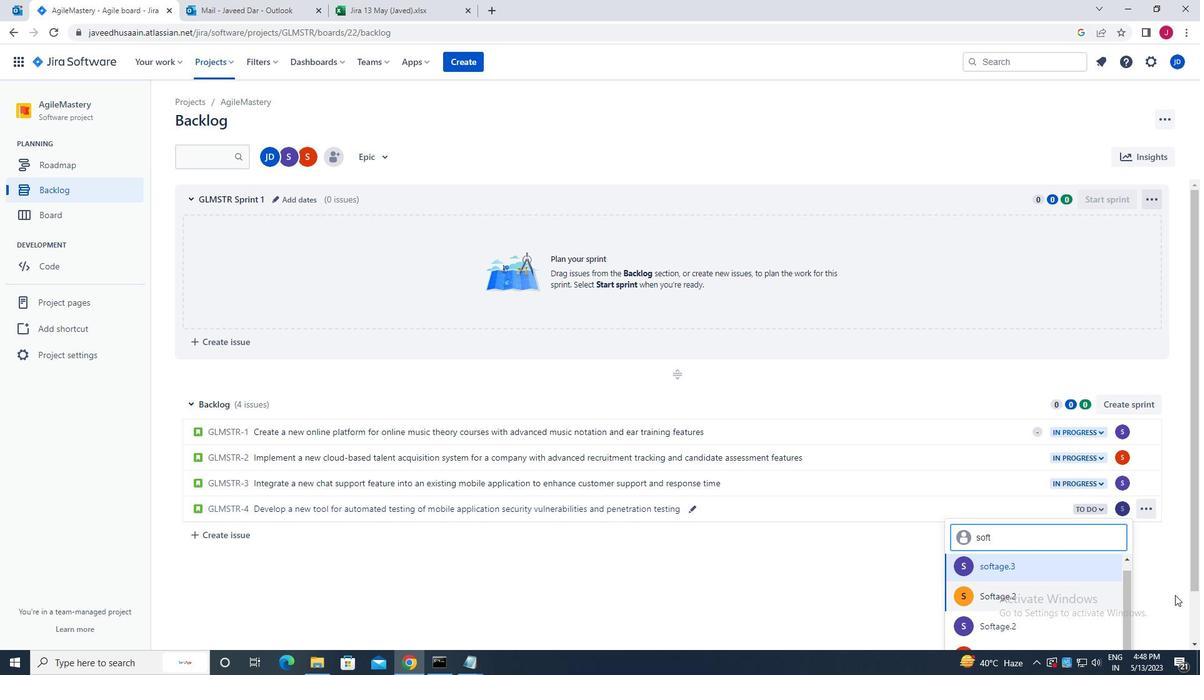 
Action: Mouse scrolled (1175, 594) with delta (0, 0)
Screenshot: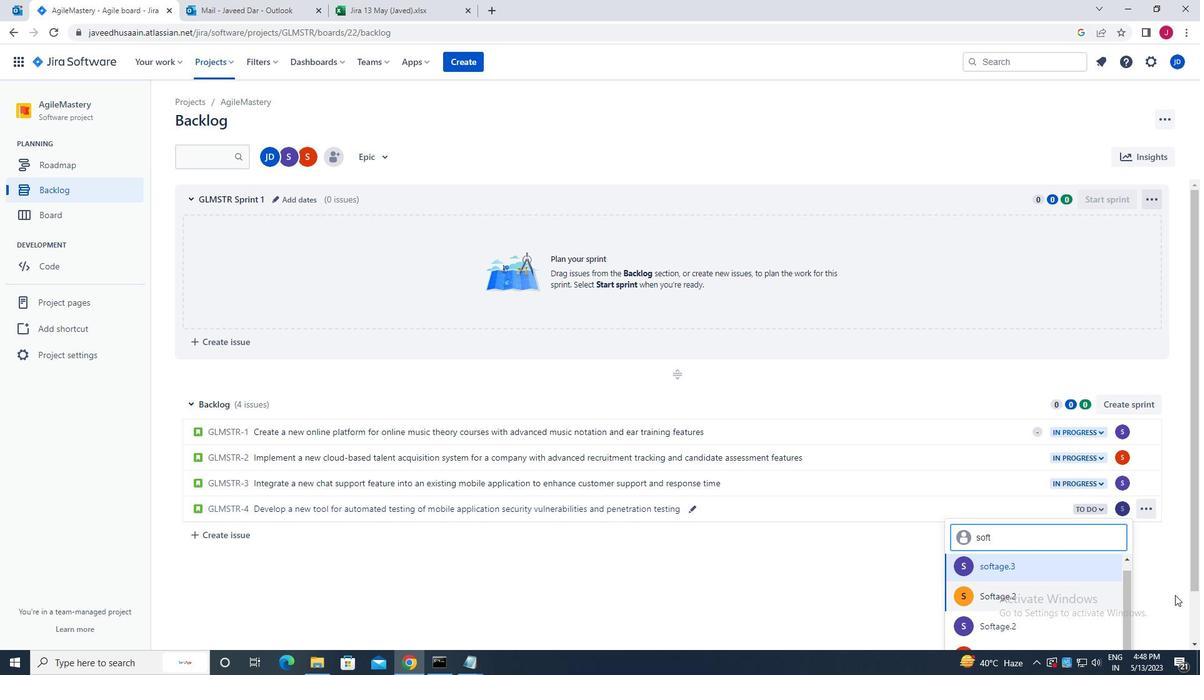 
Action: Mouse moved to (1149, 603)
Screenshot: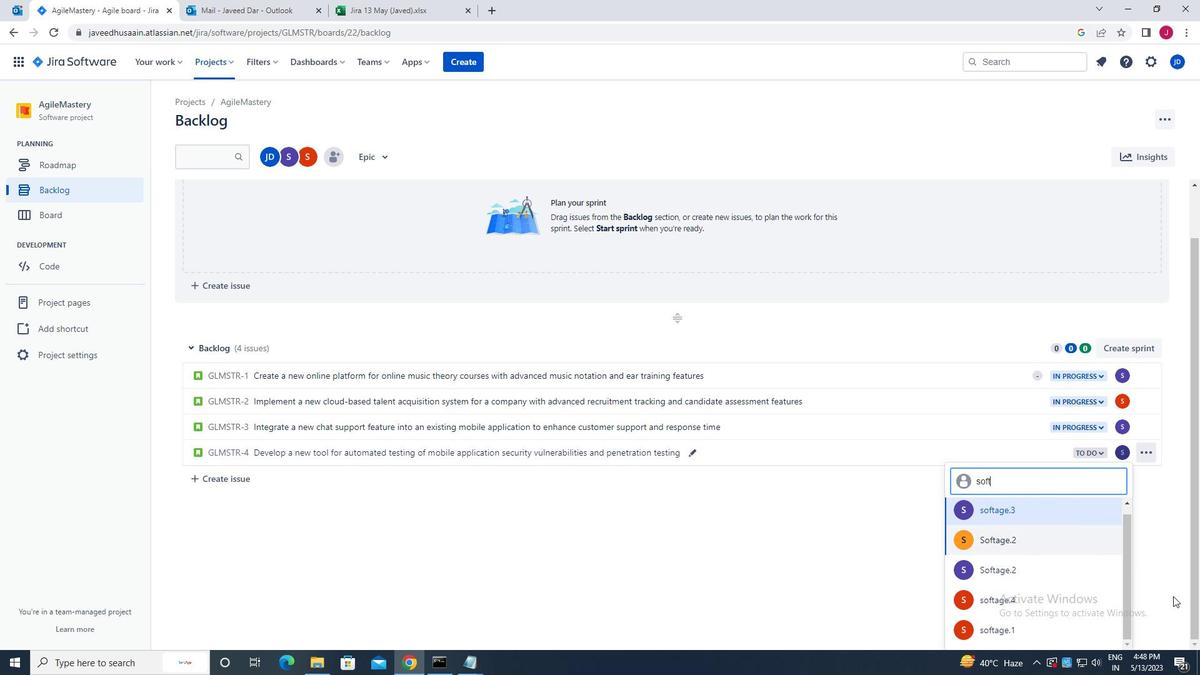 
Action: Mouse scrolled (1149, 603) with delta (0, 0)
Screenshot: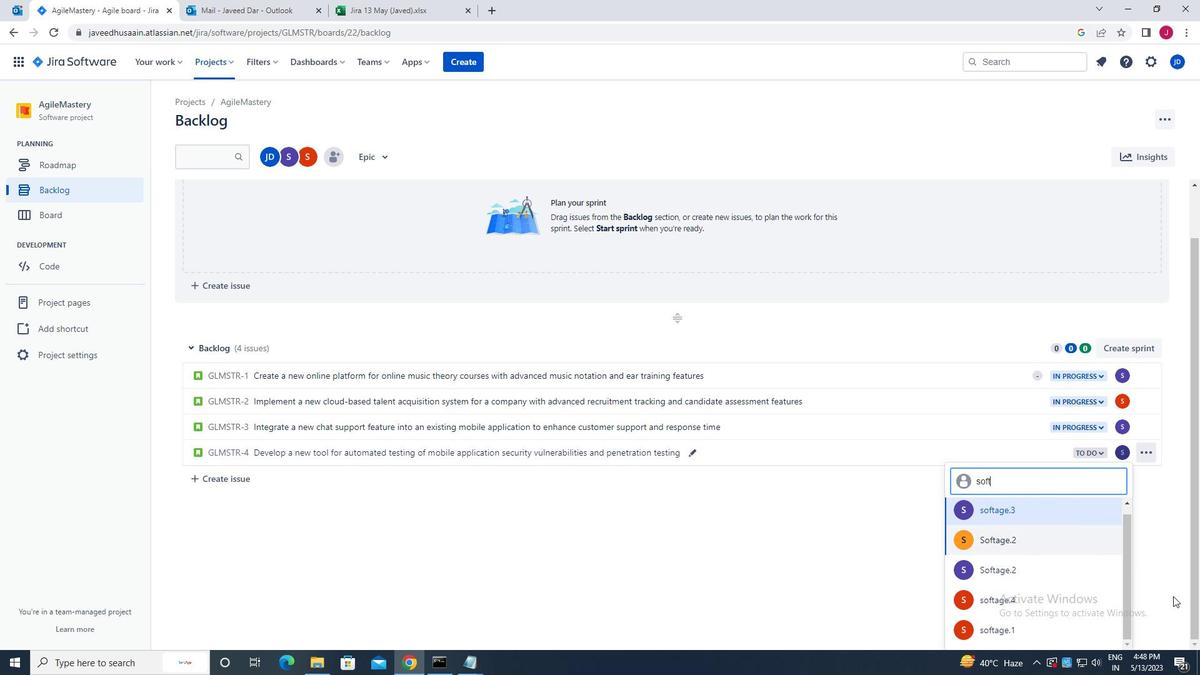 
Action: Mouse moved to (1144, 604)
Screenshot: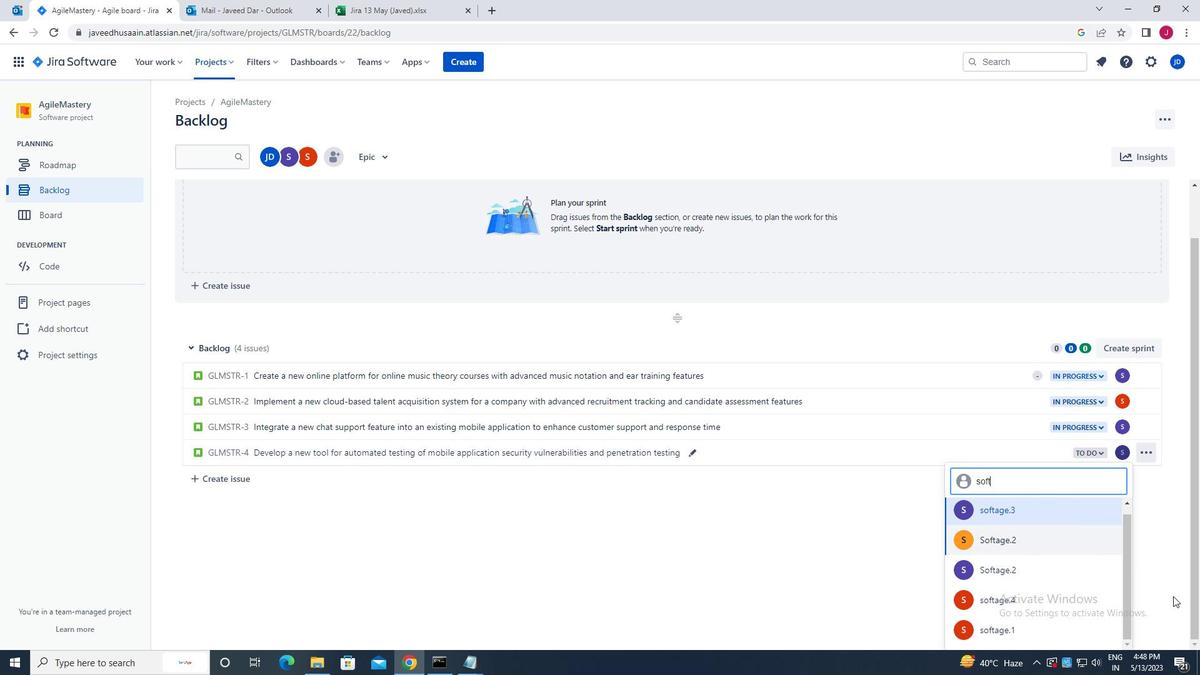 
Action: Mouse scrolled (1144, 603) with delta (0, 0)
Screenshot: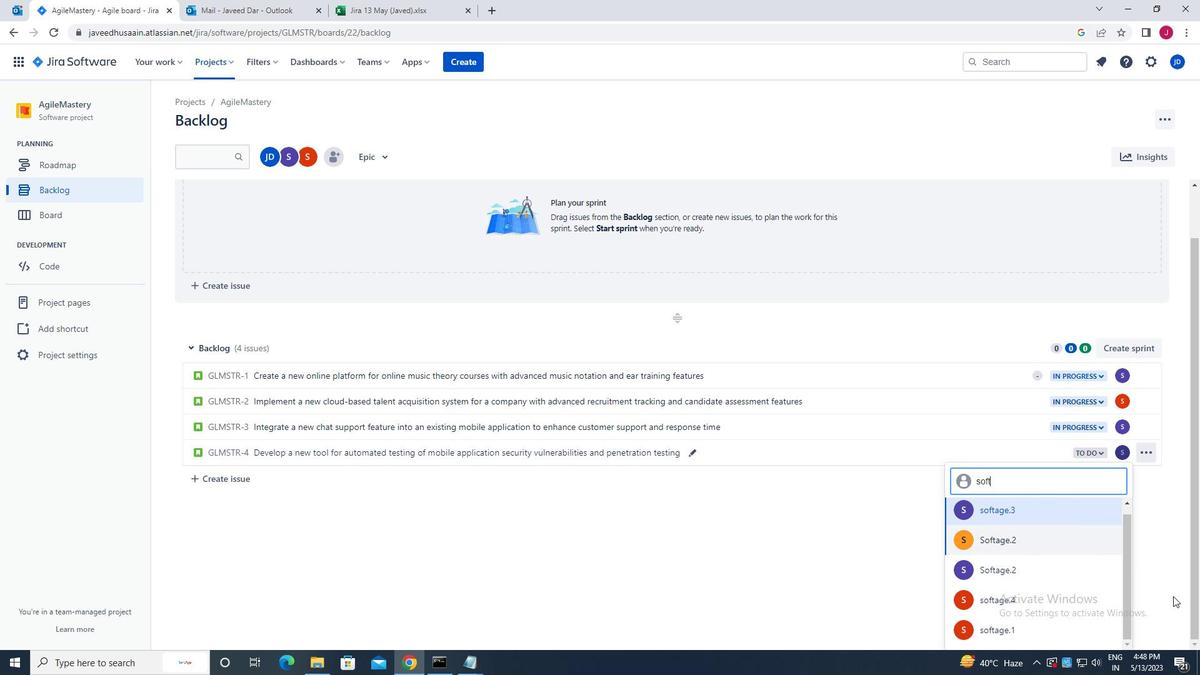 
Action: Mouse moved to (1125, 605)
Screenshot: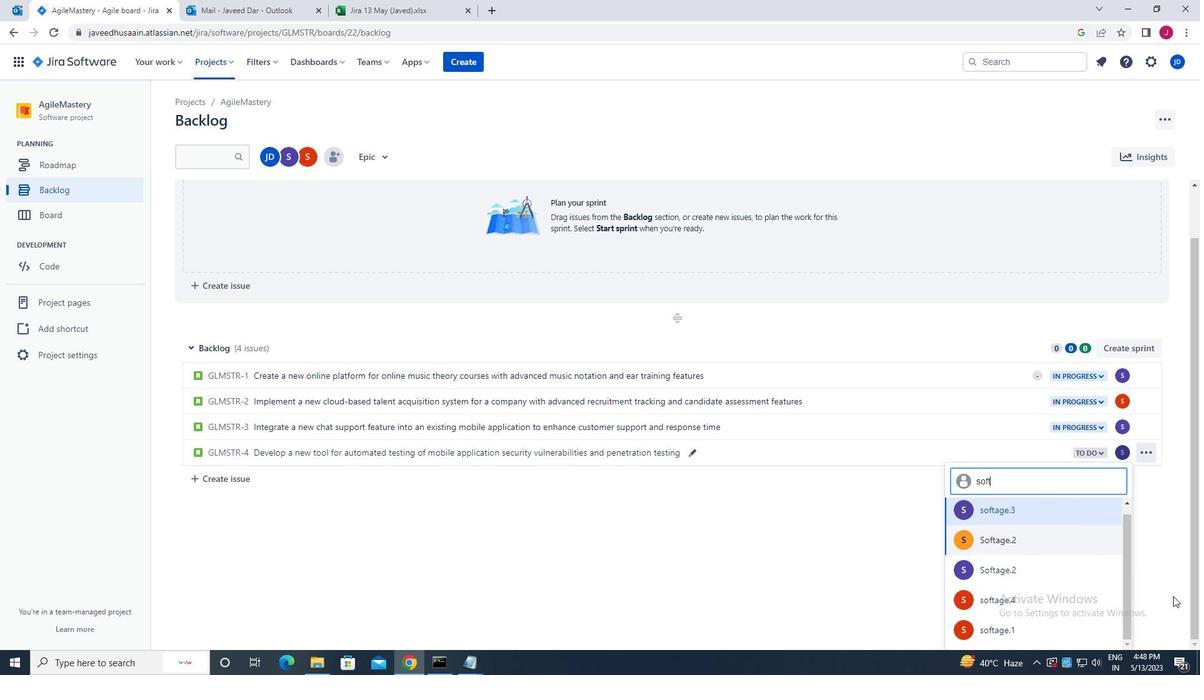 
Action: Mouse scrolled (1125, 604) with delta (0, 0)
Screenshot: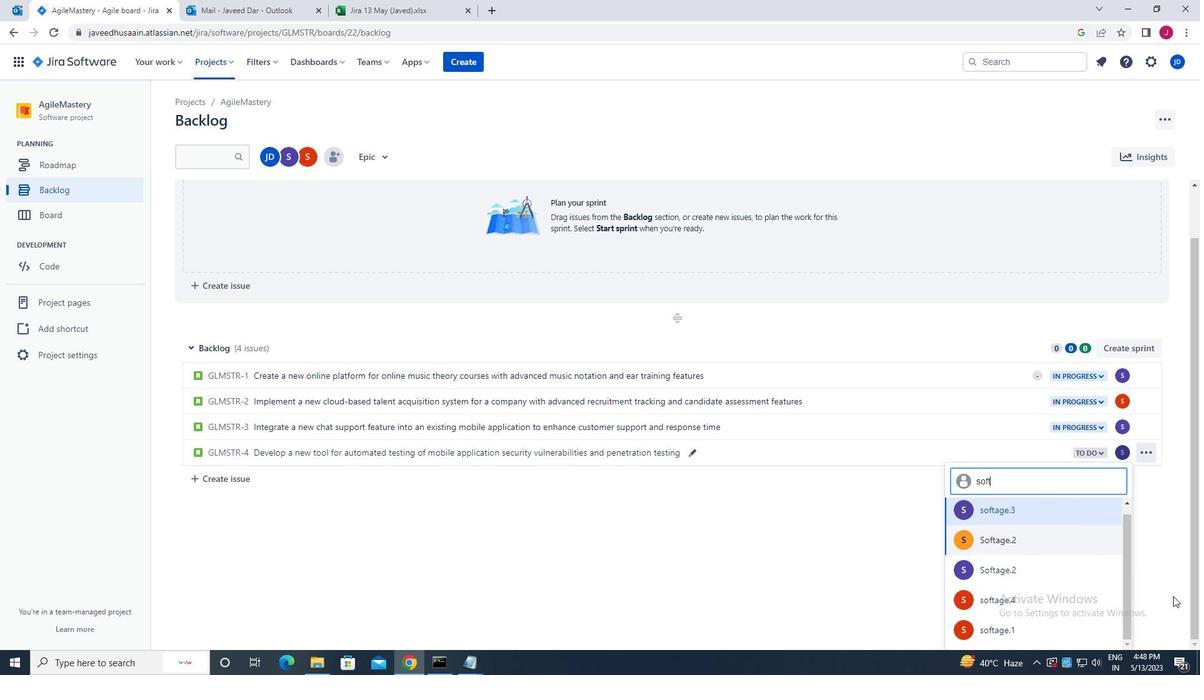 
Action: Mouse moved to (1015, 600)
Screenshot: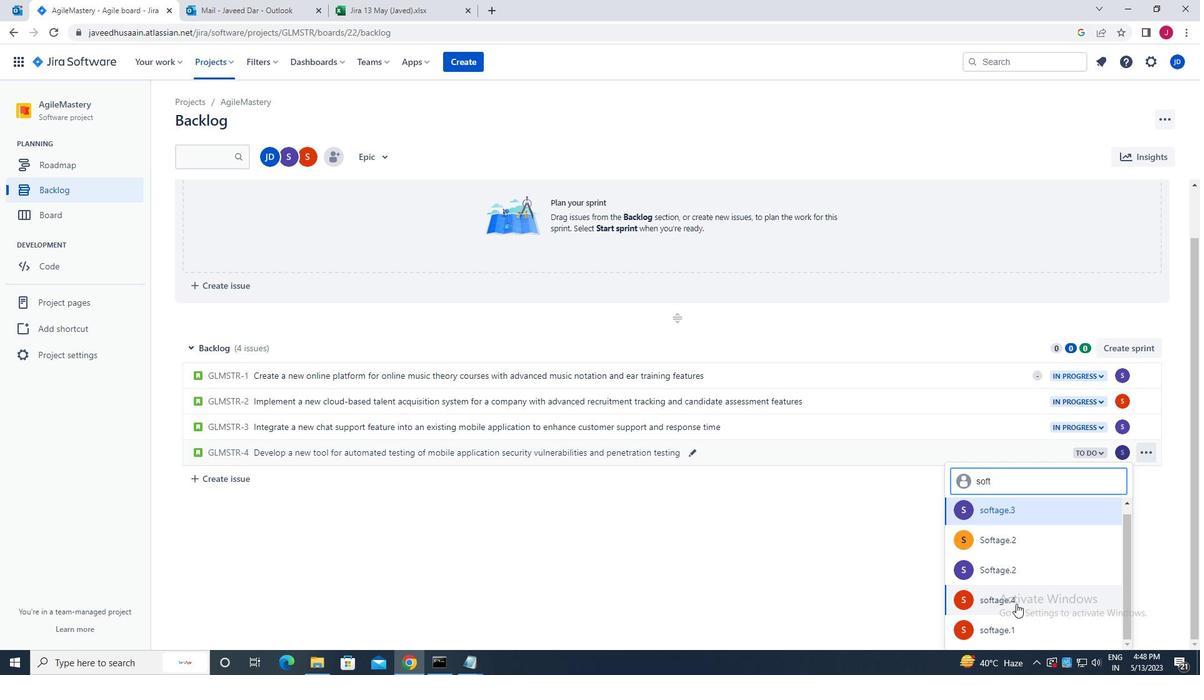 
Action: Mouse pressed left at (1015, 600)
Screenshot: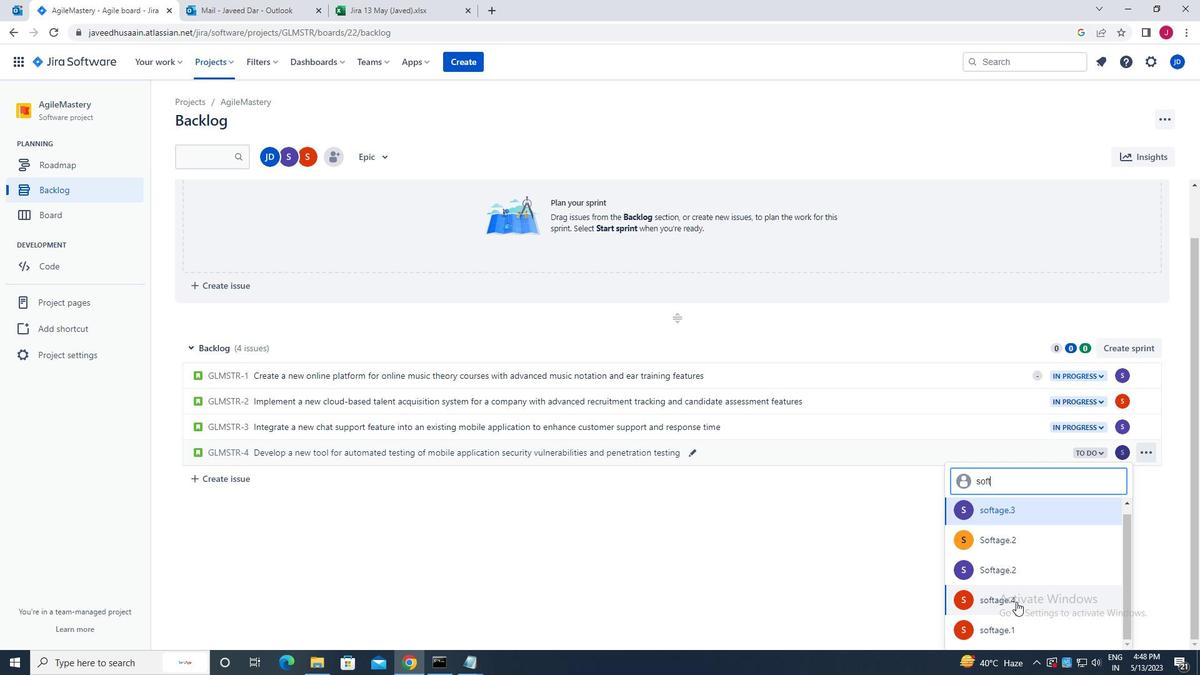 
Action: Mouse moved to (1093, 507)
Screenshot: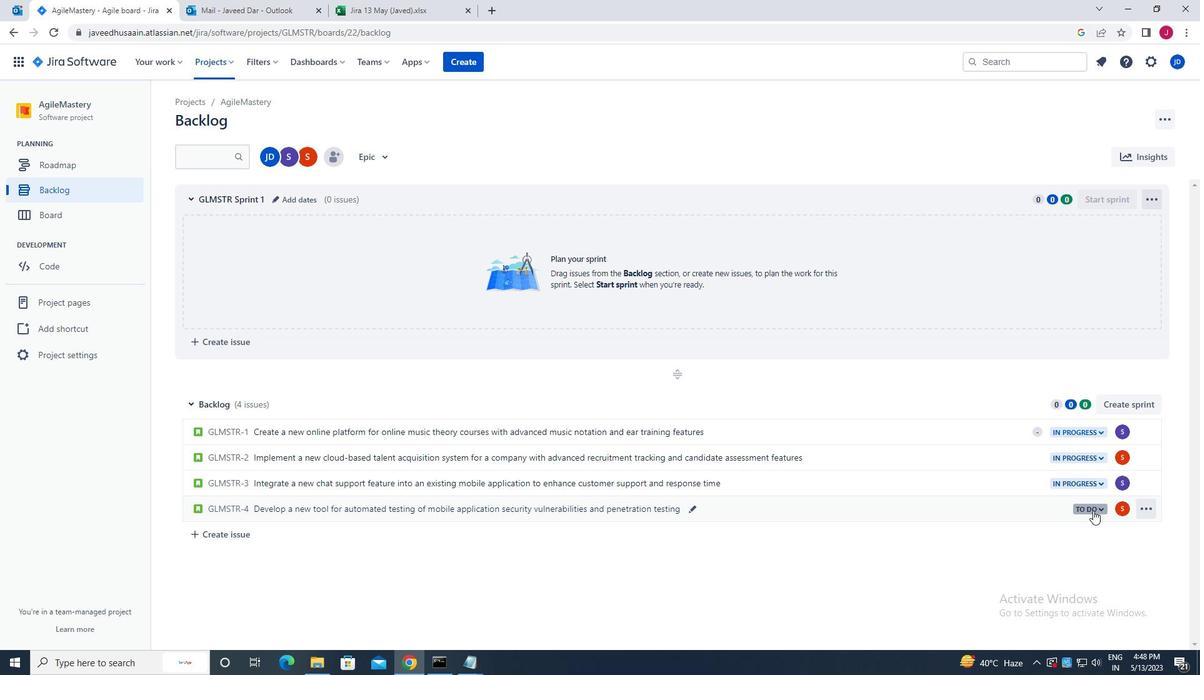 
Action: Mouse pressed left at (1093, 507)
Screenshot: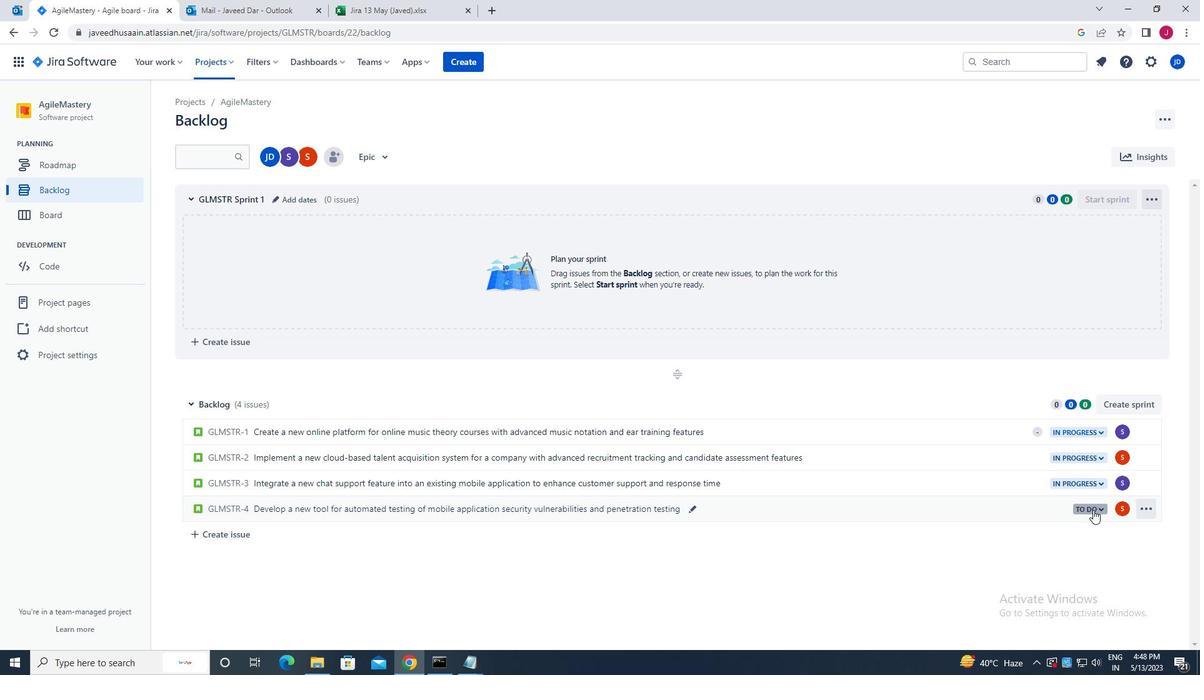 
Action: Mouse moved to (1012, 533)
Screenshot: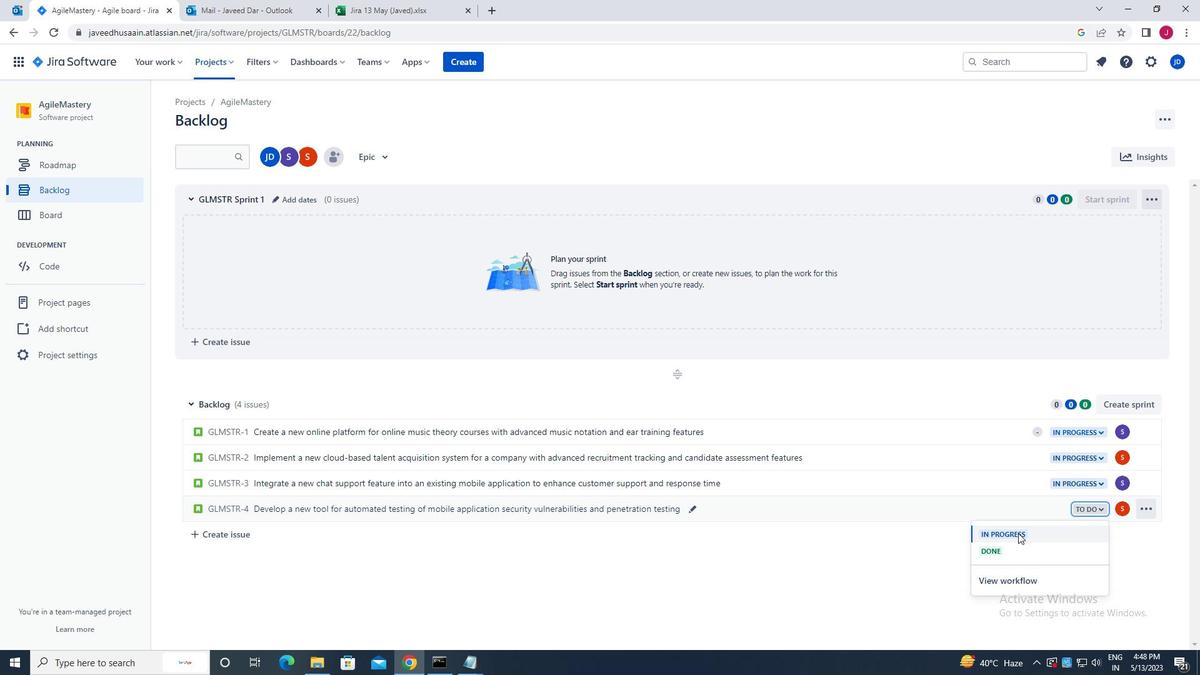 
Action: Mouse pressed left at (1012, 533)
Screenshot: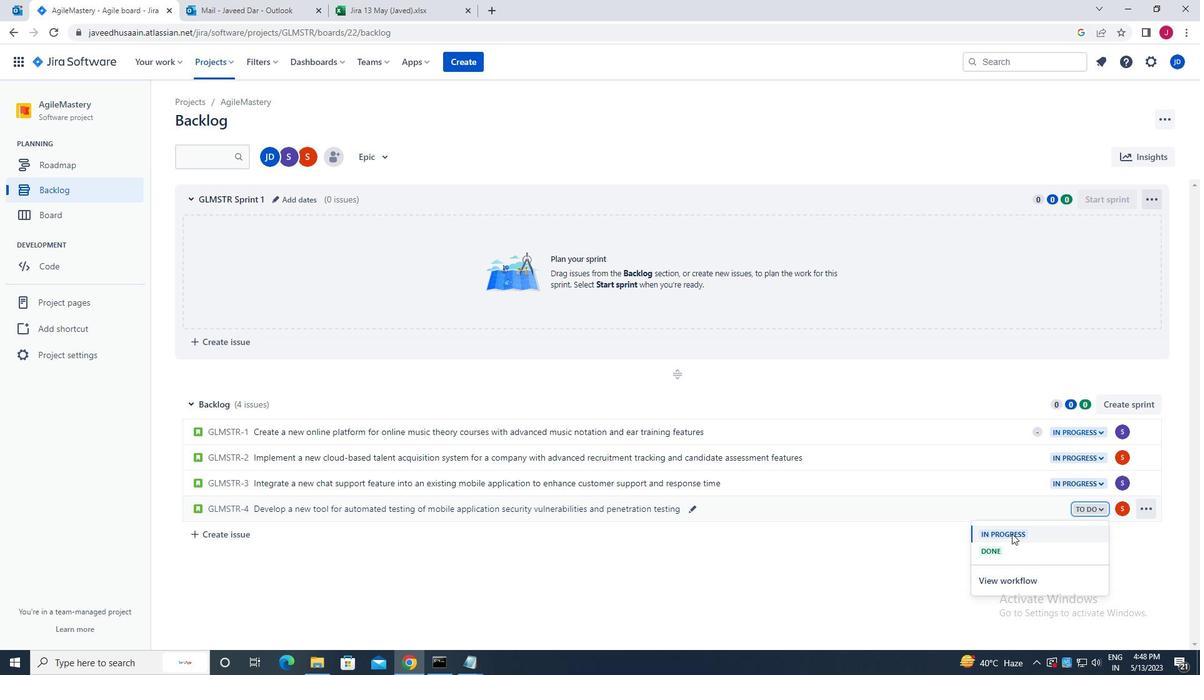 
Action: Mouse moved to (938, 524)
Screenshot: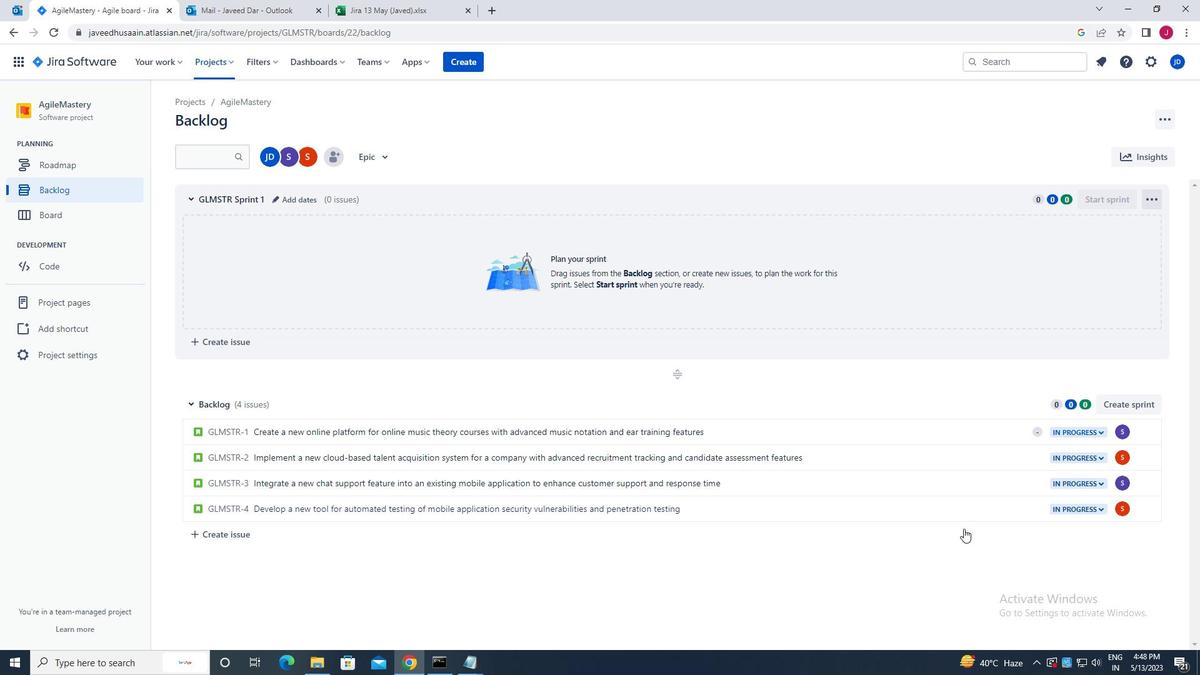 
